 Task: Check the refund policy of Airbnb.
Action: Mouse moved to (995, 193)
Screenshot: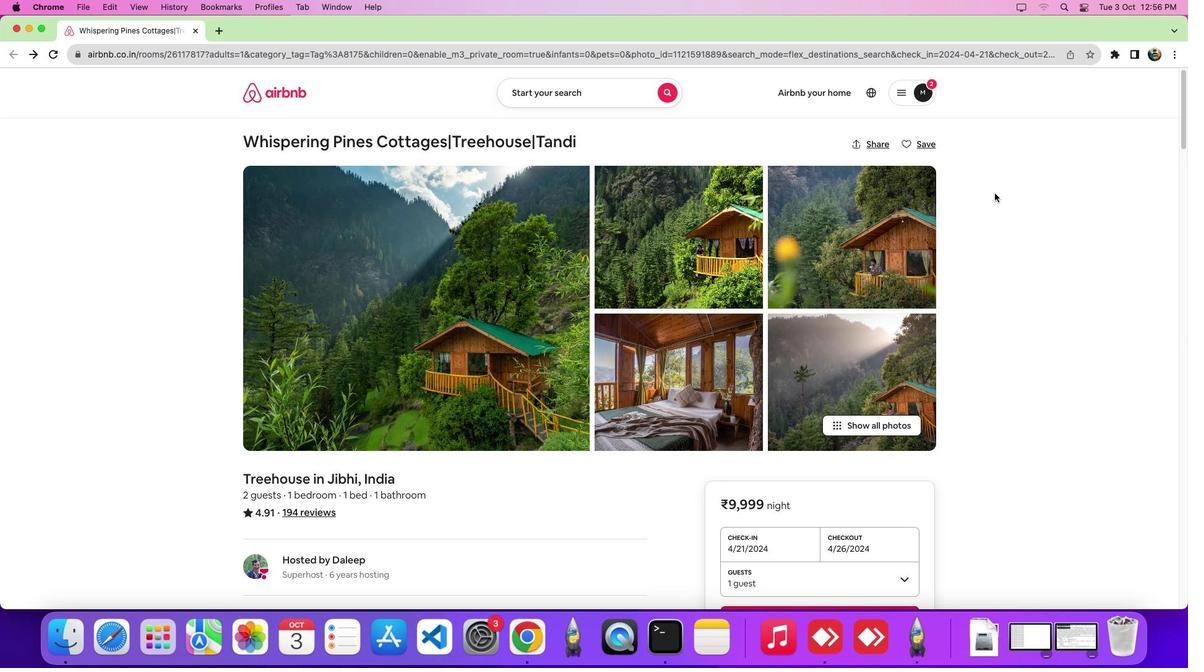 
Action: Mouse scrolled (995, 193) with delta (0, 0)
Screenshot: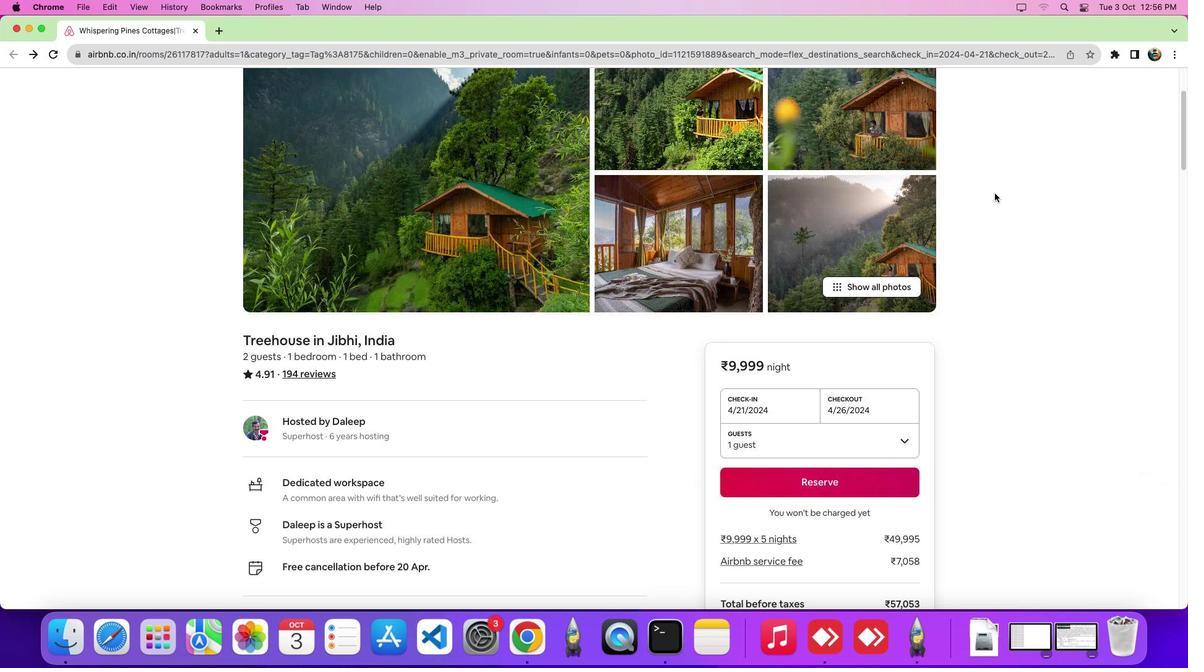 
Action: Mouse scrolled (995, 193) with delta (0, -1)
Screenshot: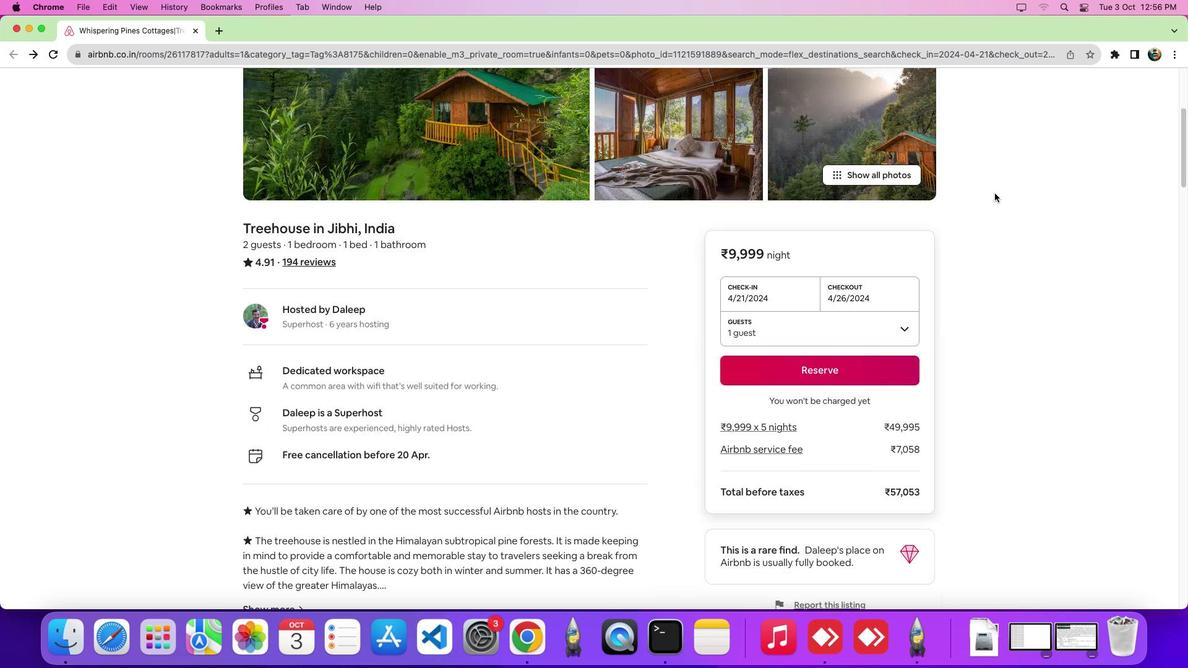 
Action: Mouse scrolled (995, 193) with delta (0, -5)
Screenshot: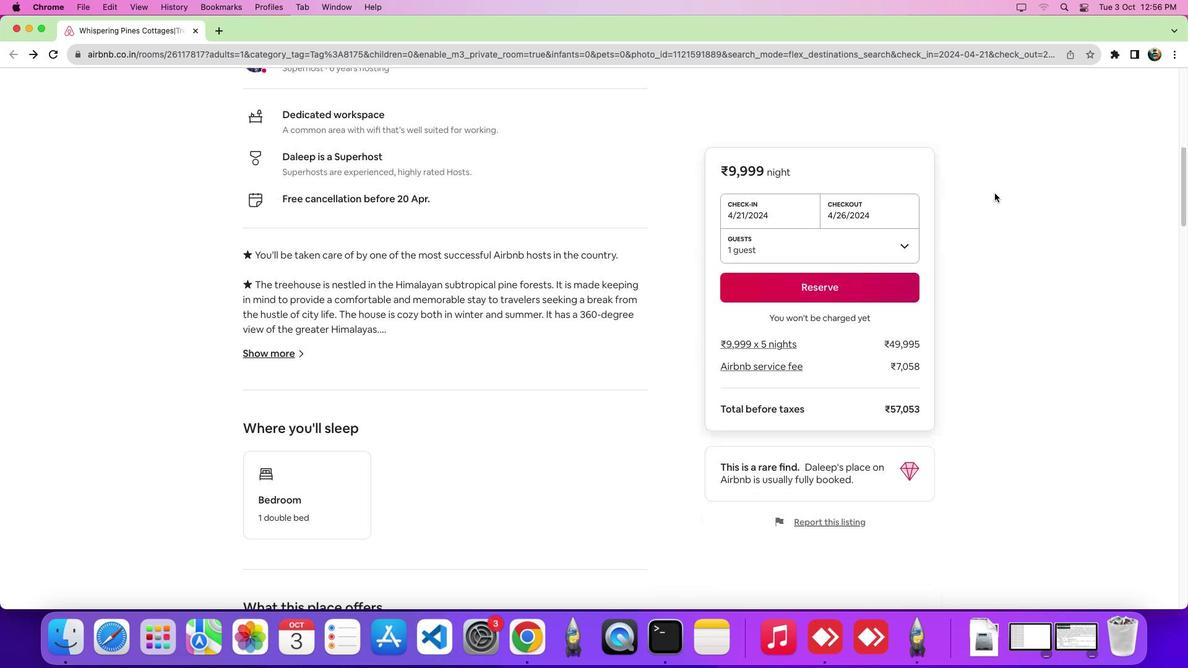 
Action: Mouse scrolled (995, 193) with delta (0, -8)
Screenshot: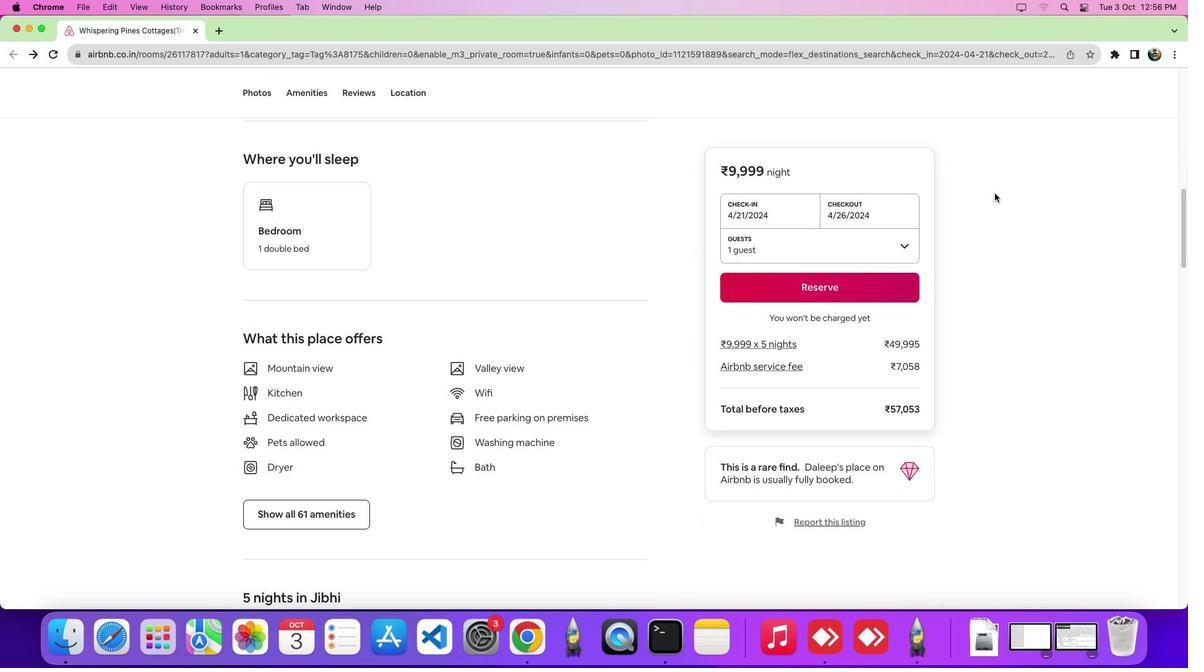
Action: Mouse scrolled (995, 193) with delta (0, -8)
Screenshot: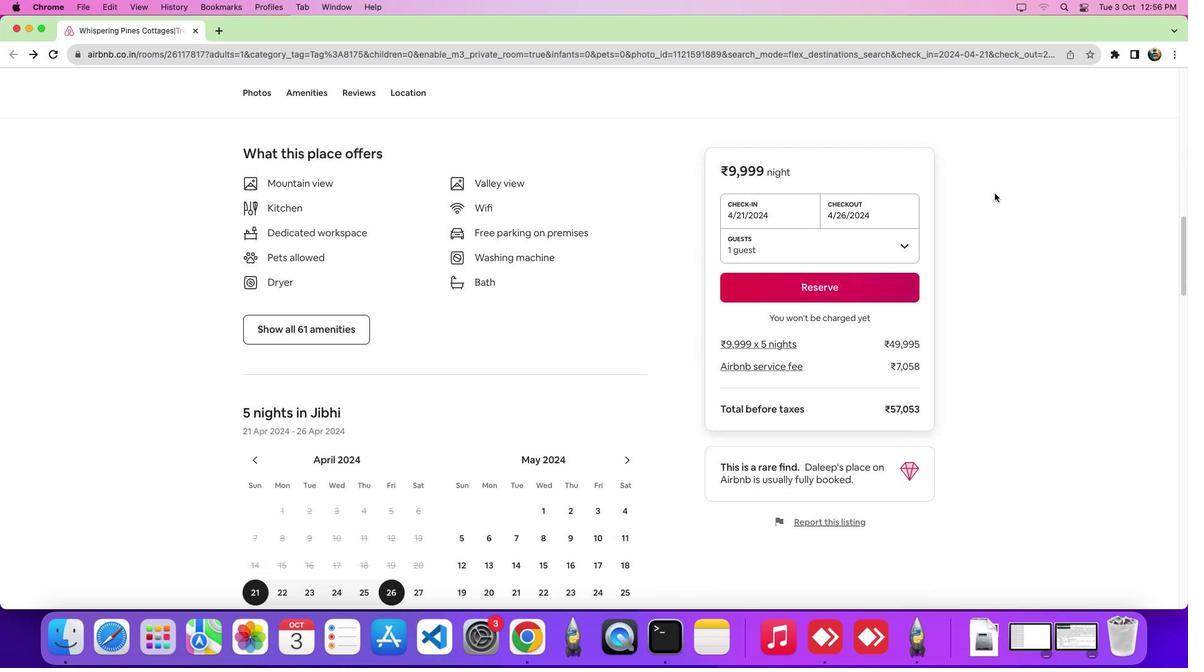 
Action: Mouse moved to (994, 193)
Screenshot: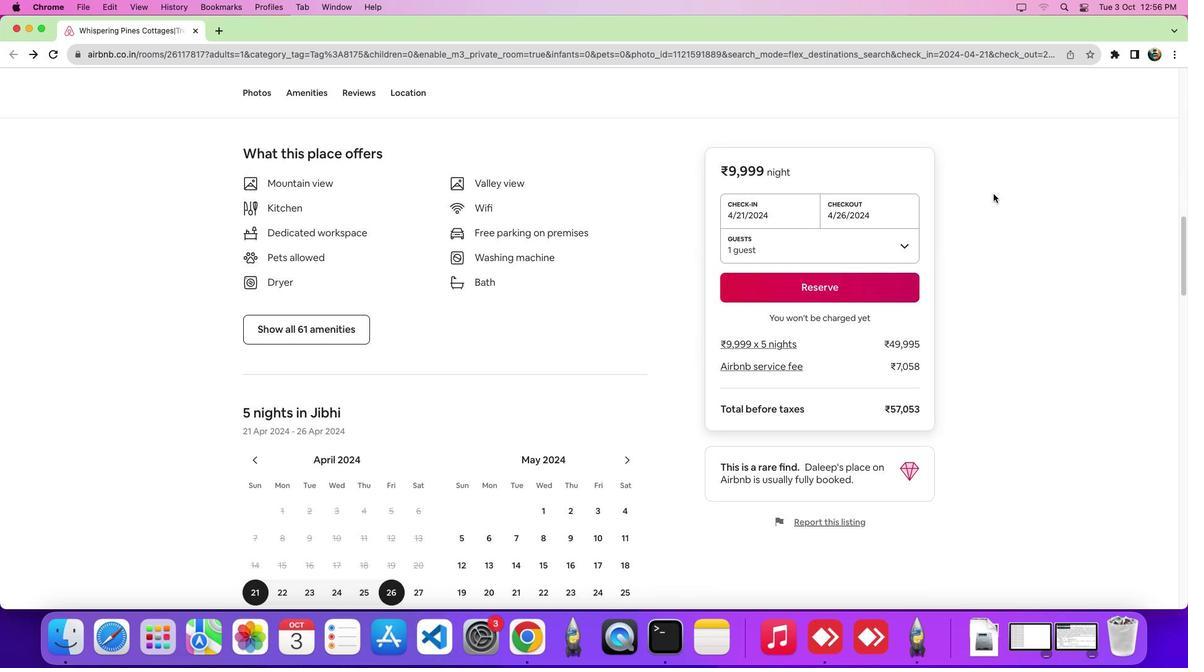 
Action: Mouse scrolled (994, 193) with delta (0, 0)
Screenshot: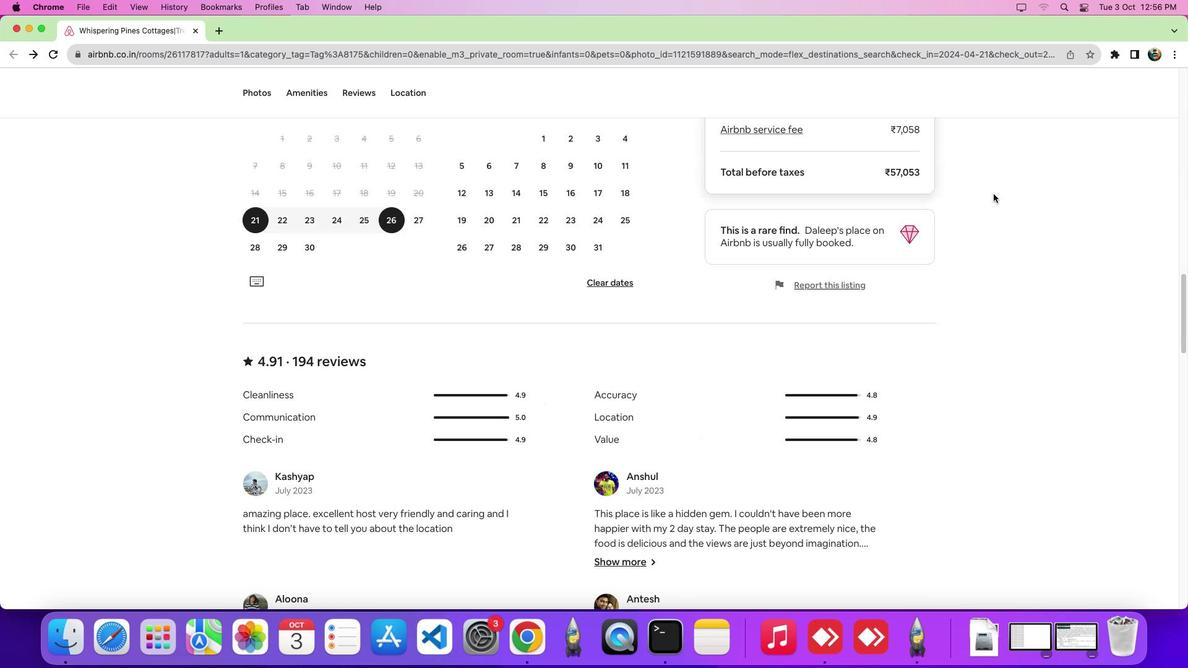 
Action: Mouse scrolled (994, 193) with delta (0, -1)
Screenshot: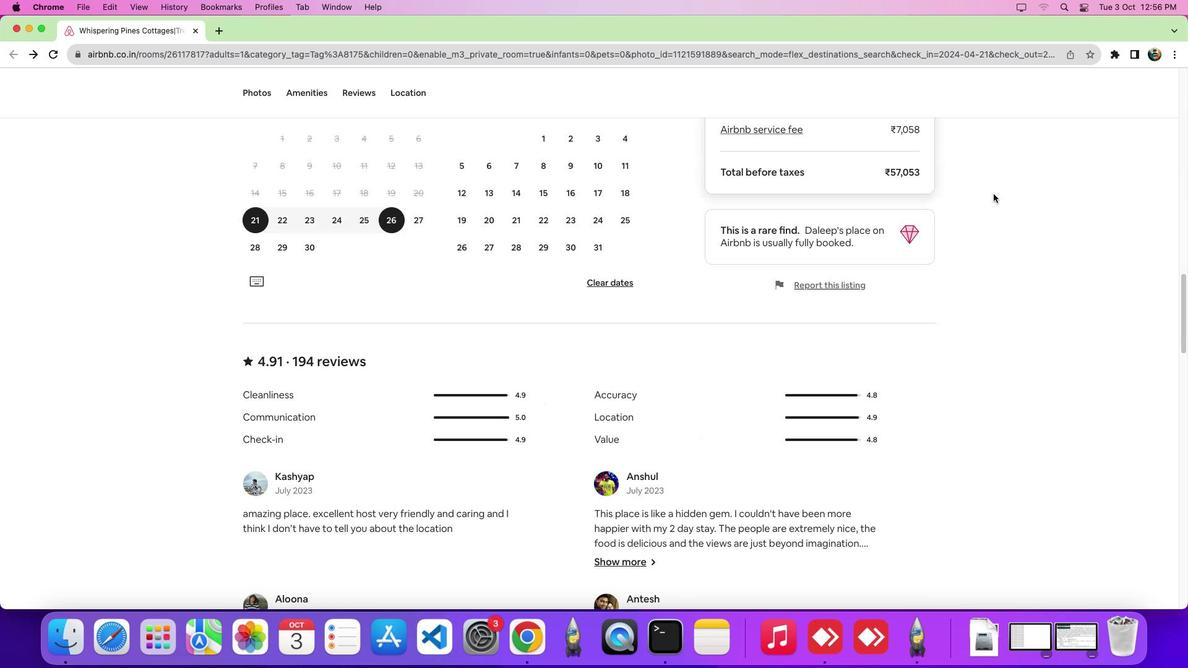 
Action: Mouse scrolled (994, 193) with delta (0, -5)
Screenshot: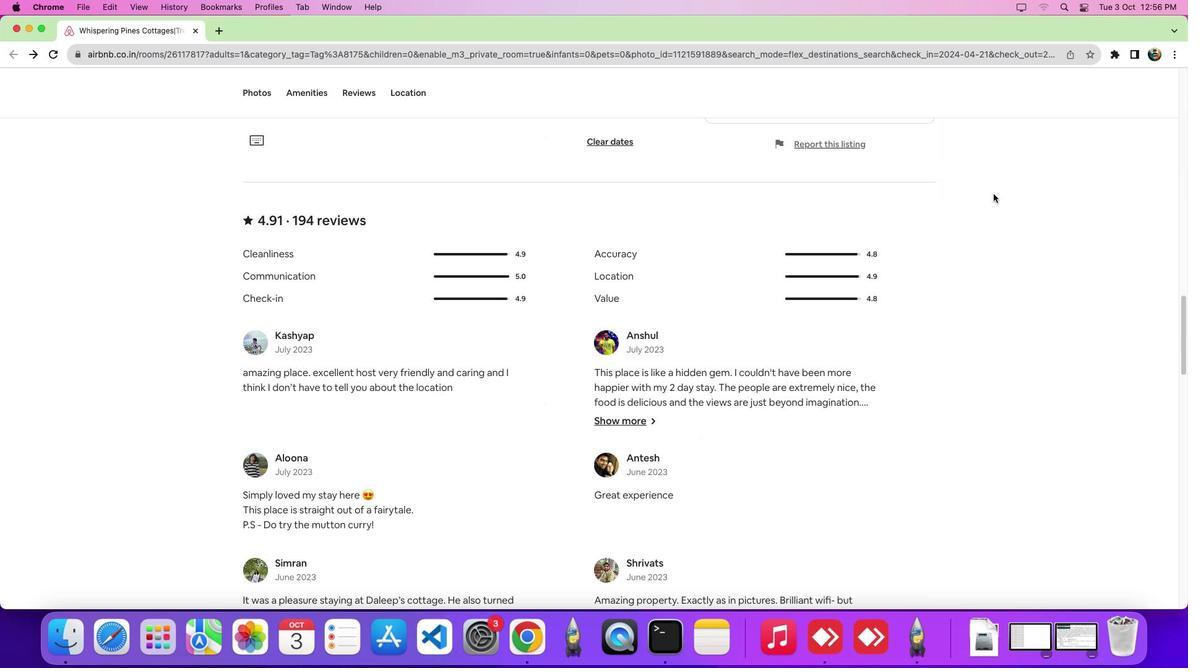 
Action: Mouse scrolled (994, 193) with delta (0, -8)
Screenshot: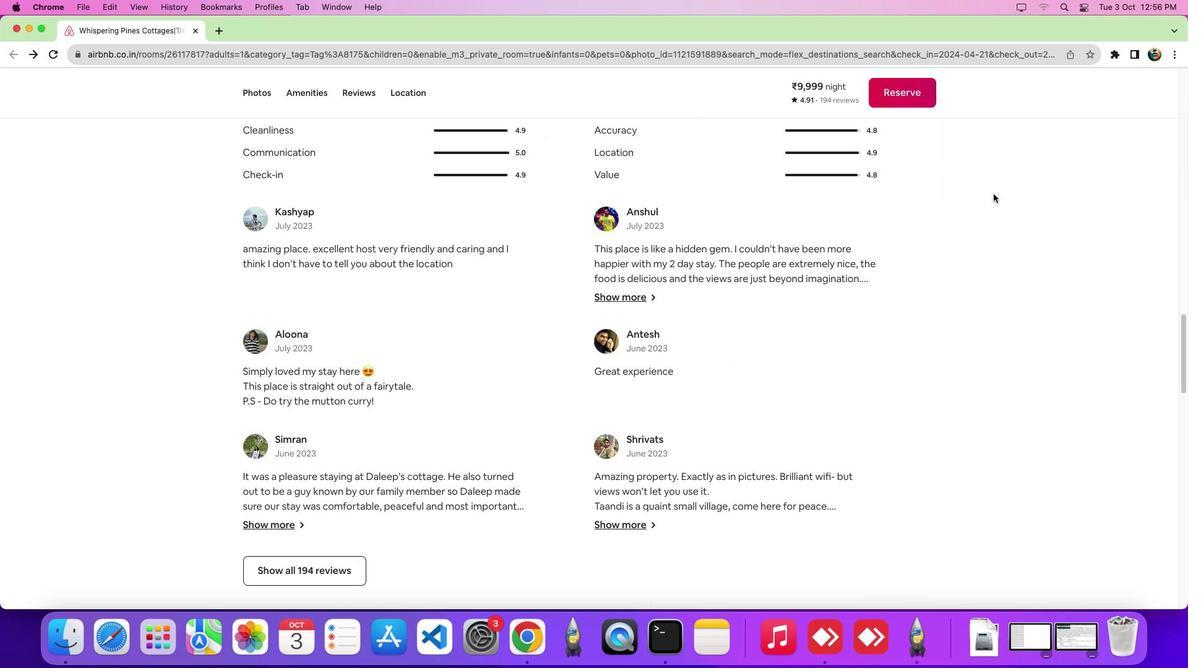 
Action: Mouse scrolled (994, 193) with delta (0, 0)
Screenshot: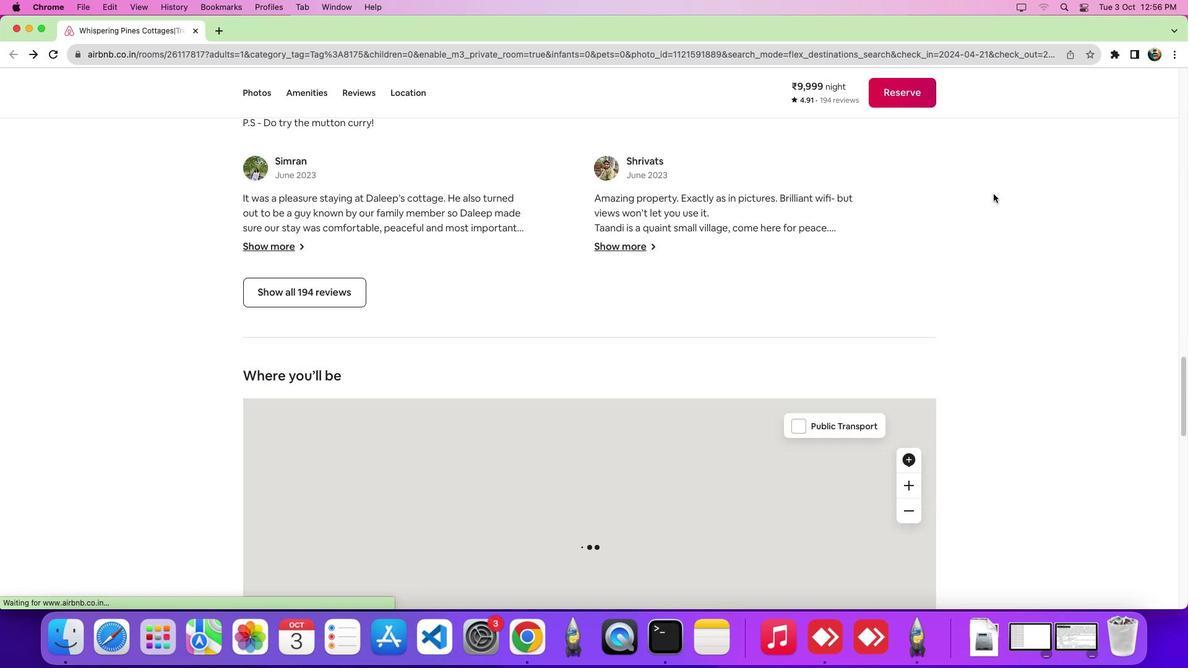 
Action: Mouse scrolled (994, 193) with delta (0, 0)
Screenshot: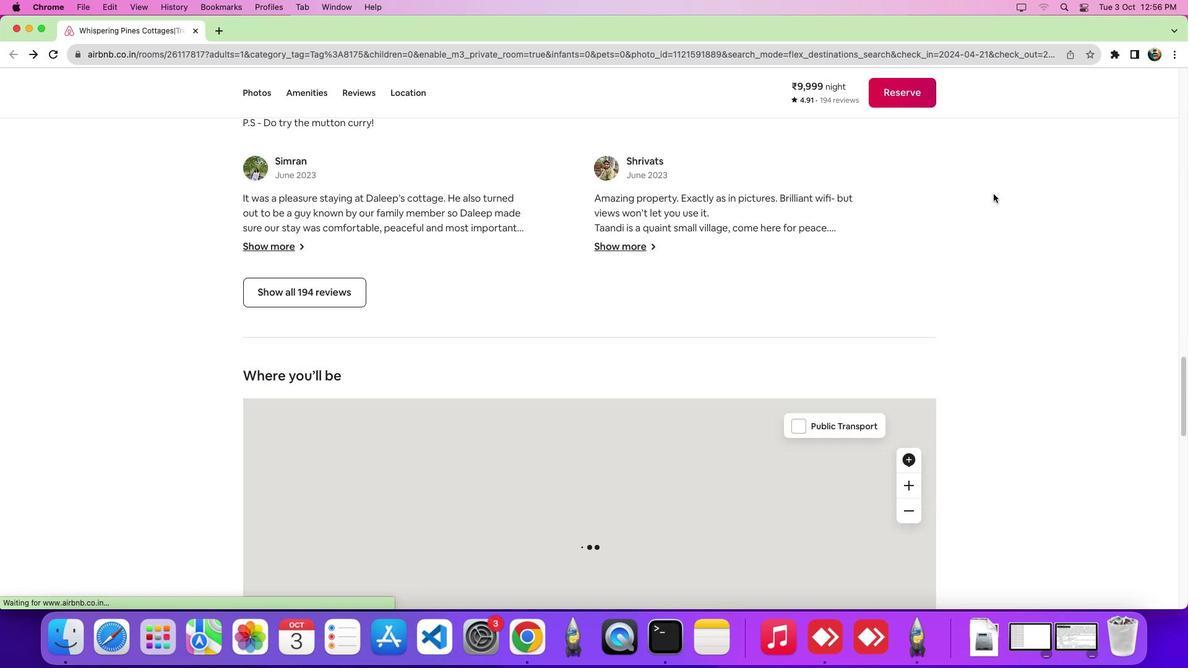 
Action: Mouse scrolled (994, 193) with delta (0, -5)
Screenshot: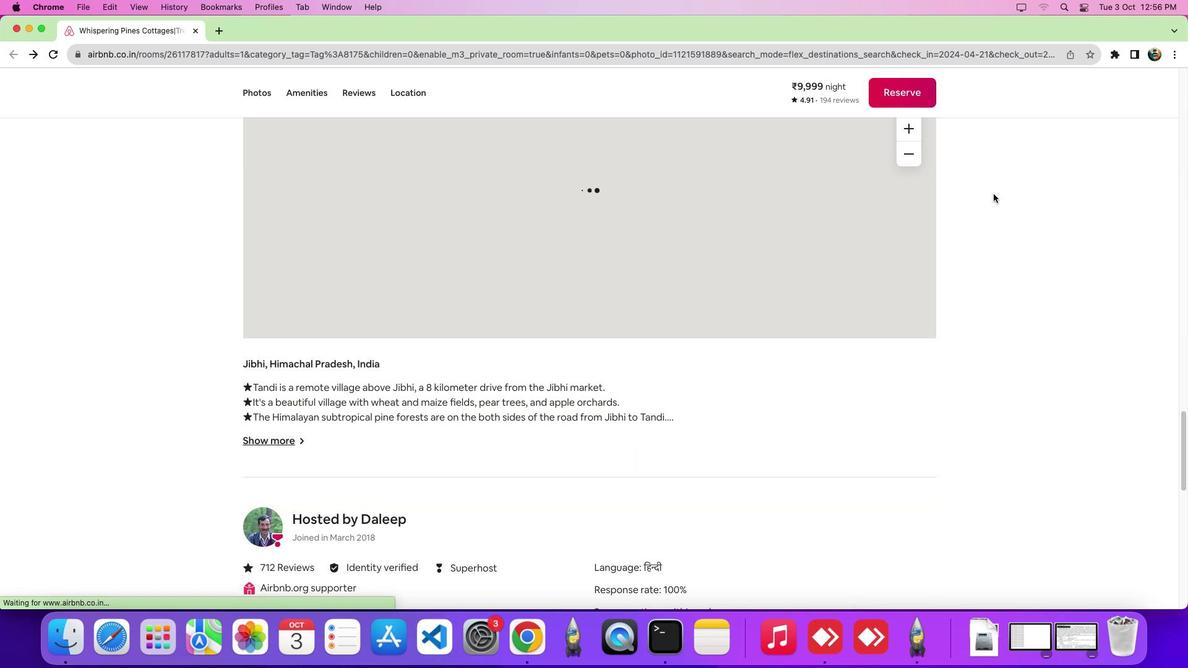 
Action: Mouse scrolled (994, 193) with delta (0, -8)
Screenshot: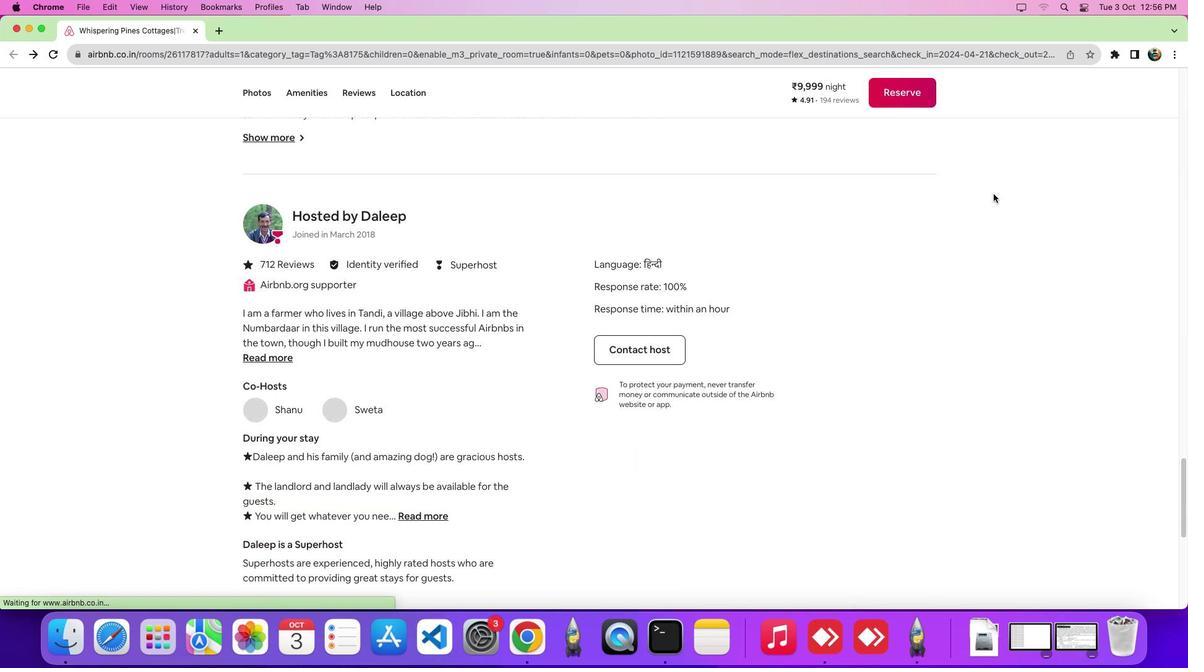 
Action: Mouse scrolled (994, 193) with delta (0, -9)
Screenshot: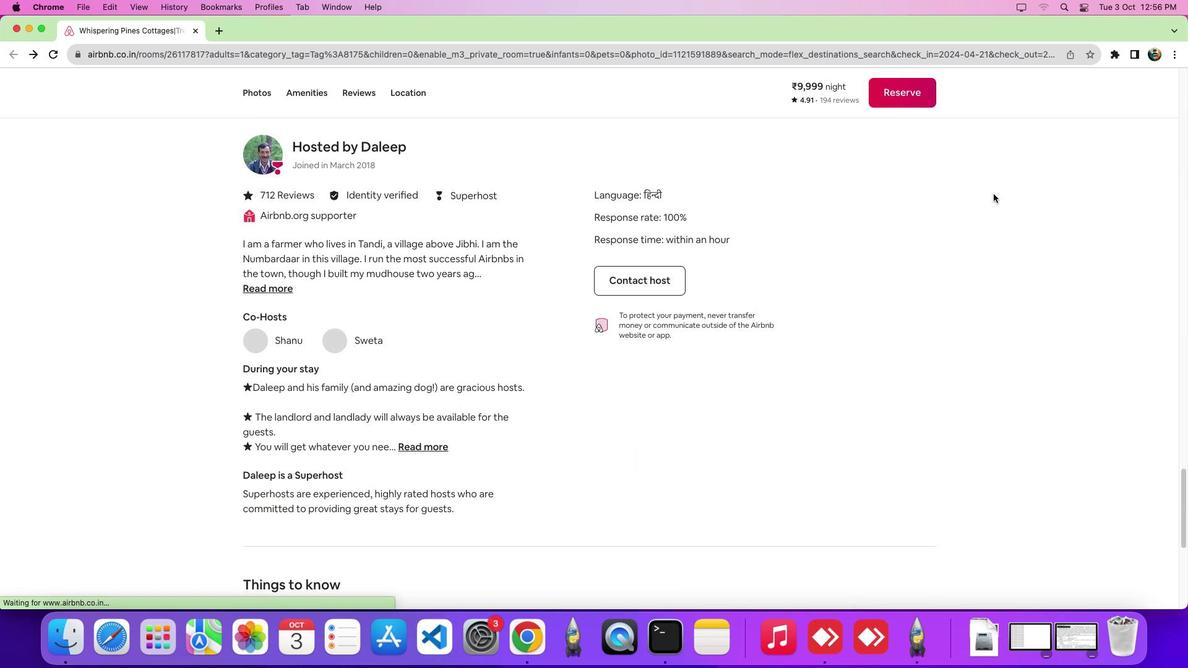 
Action: Mouse moved to (993, 193)
Screenshot: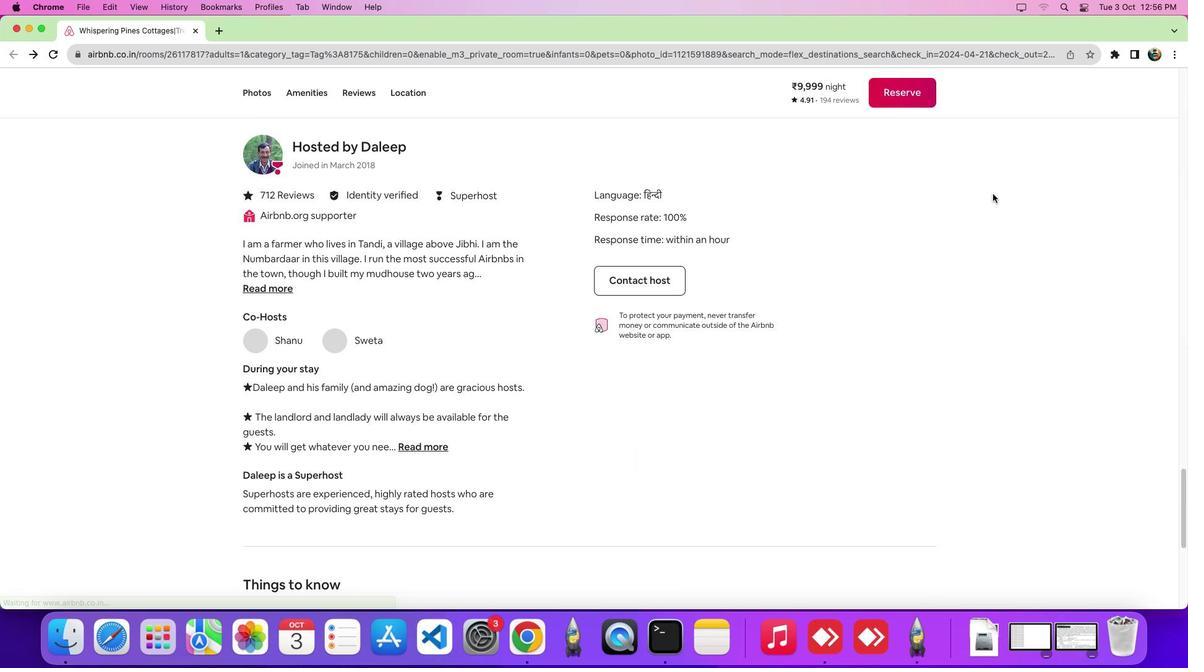 
Action: Mouse scrolled (993, 193) with delta (0, 0)
Screenshot: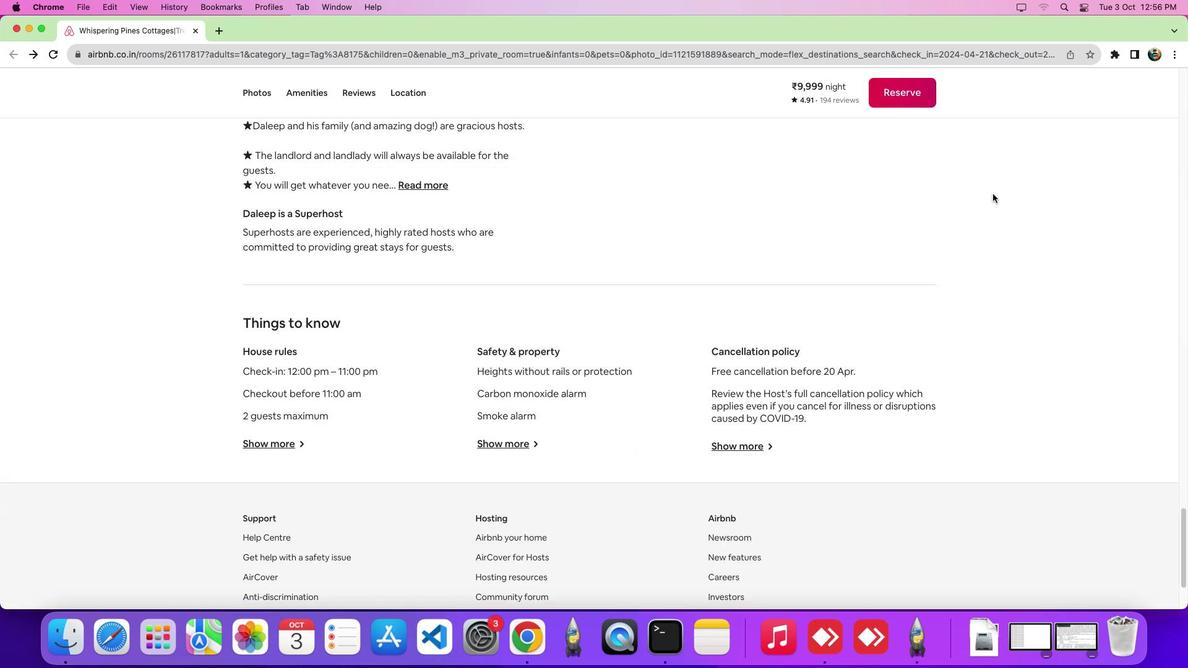 
Action: Mouse scrolled (993, 193) with delta (0, -1)
Screenshot: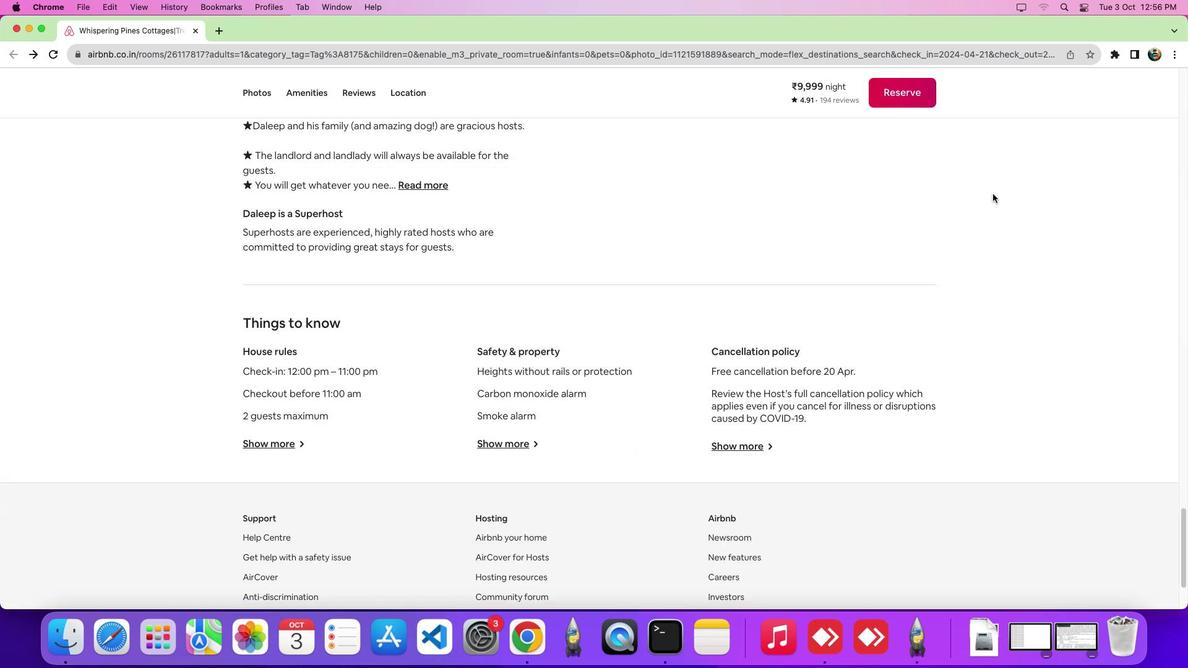 
Action: Mouse scrolled (993, 193) with delta (0, -6)
Screenshot: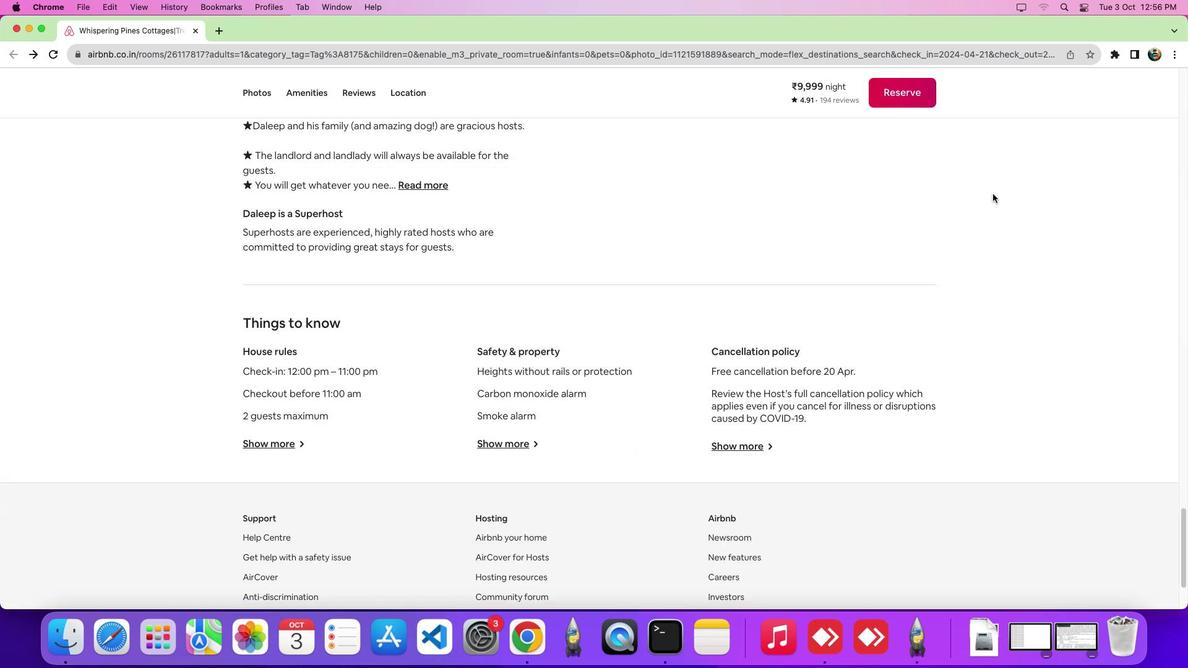 
Action: Mouse scrolled (993, 193) with delta (0, -8)
Screenshot: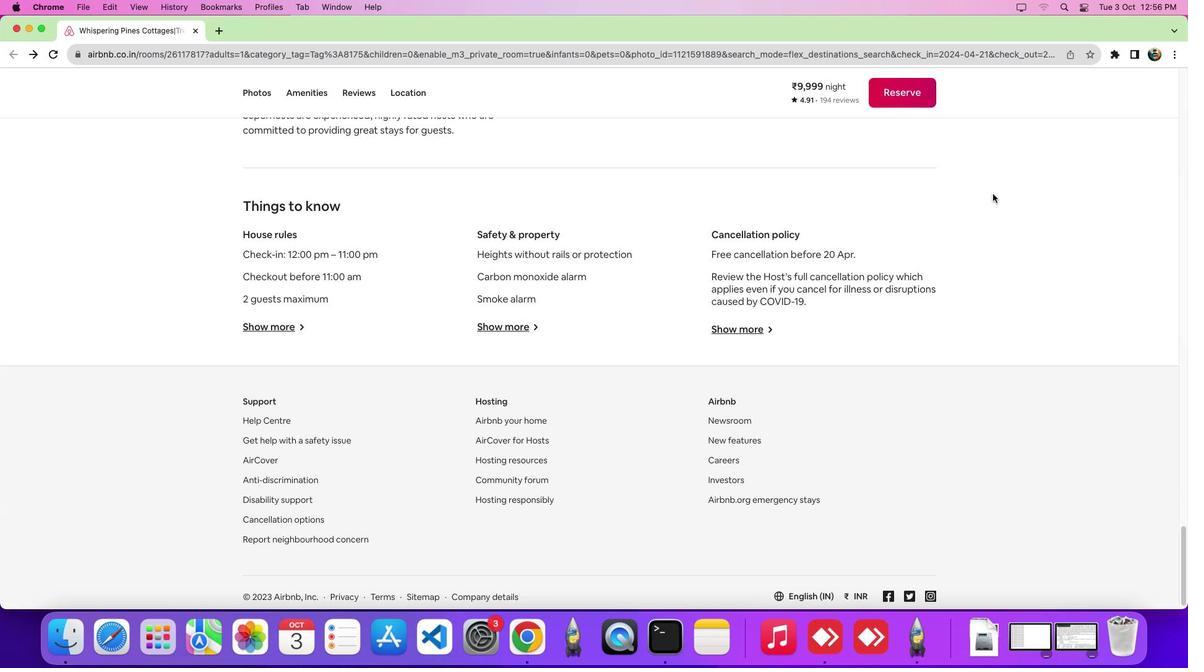 
Action: Mouse scrolled (993, 193) with delta (0, -9)
Screenshot: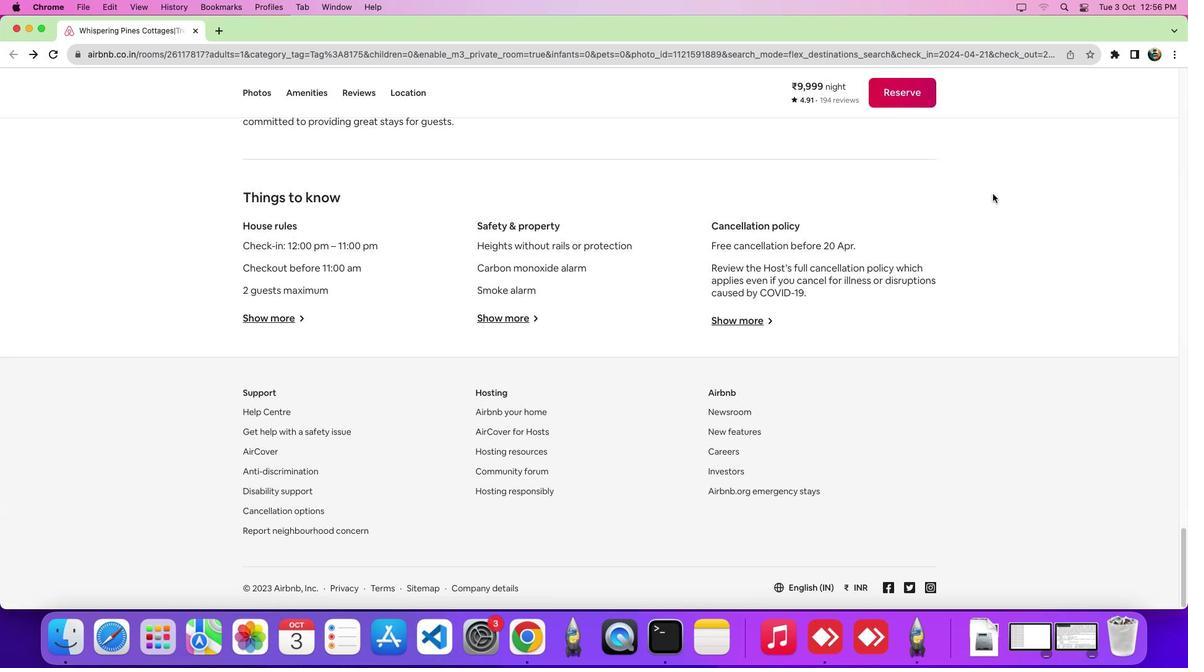 
Action: Mouse moved to (995, 193)
Screenshot: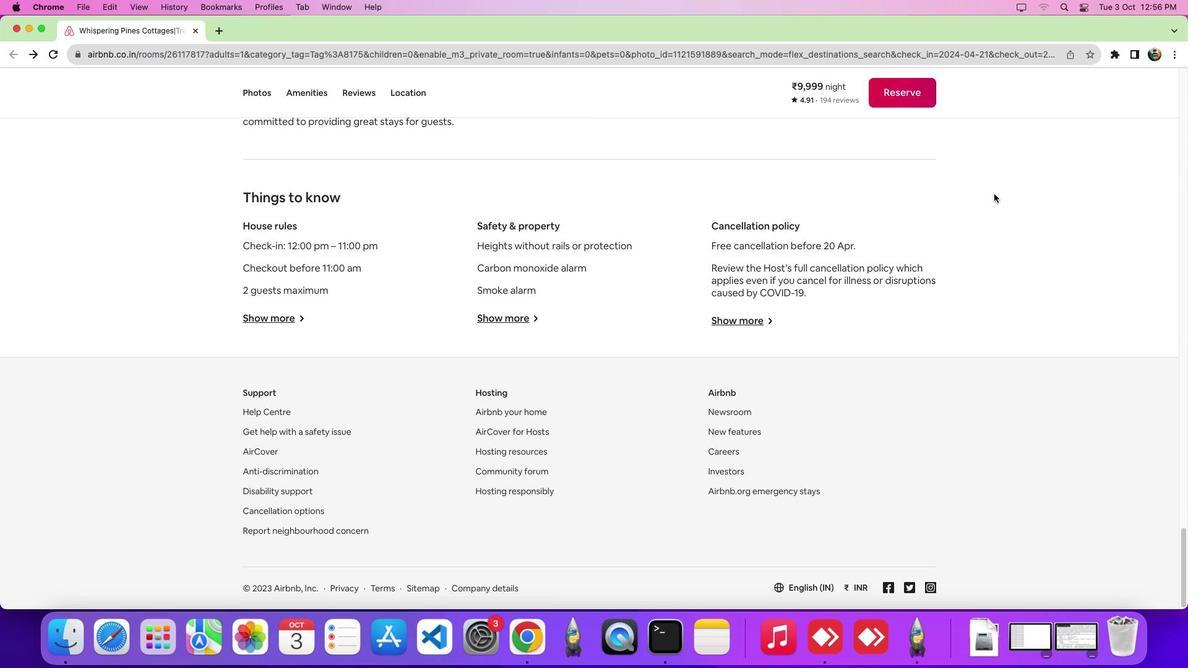 
Action: Mouse scrolled (995, 193) with delta (0, 0)
Screenshot: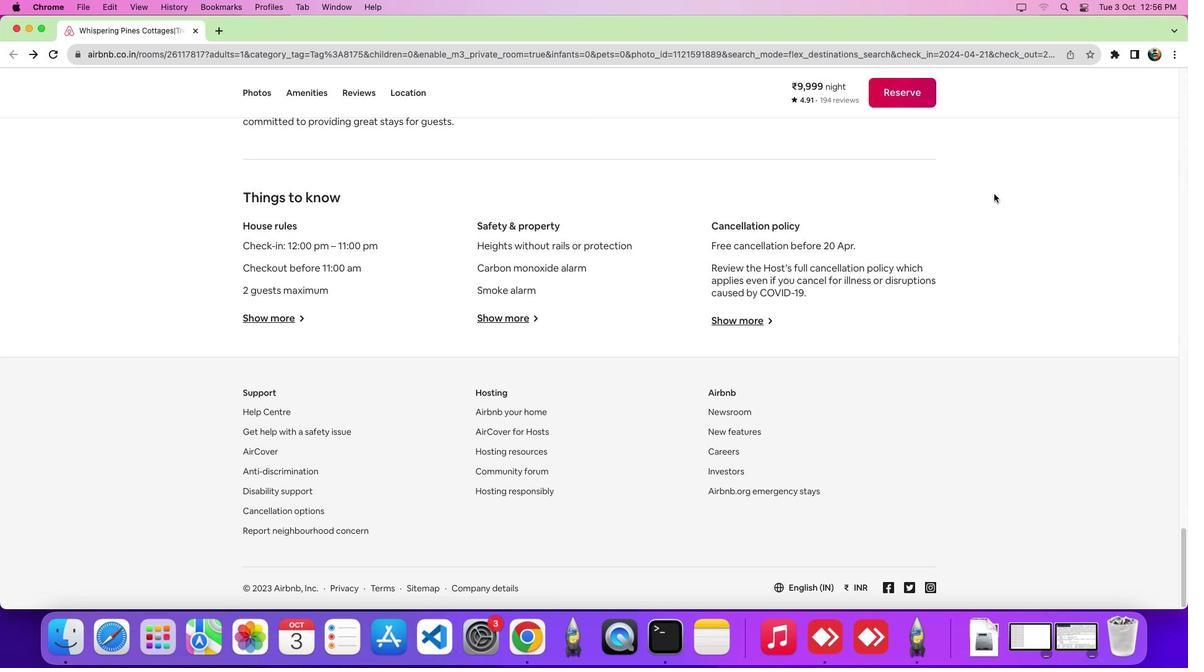 
Action: Mouse scrolled (995, 193) with delta (0, -1)
Screenshot: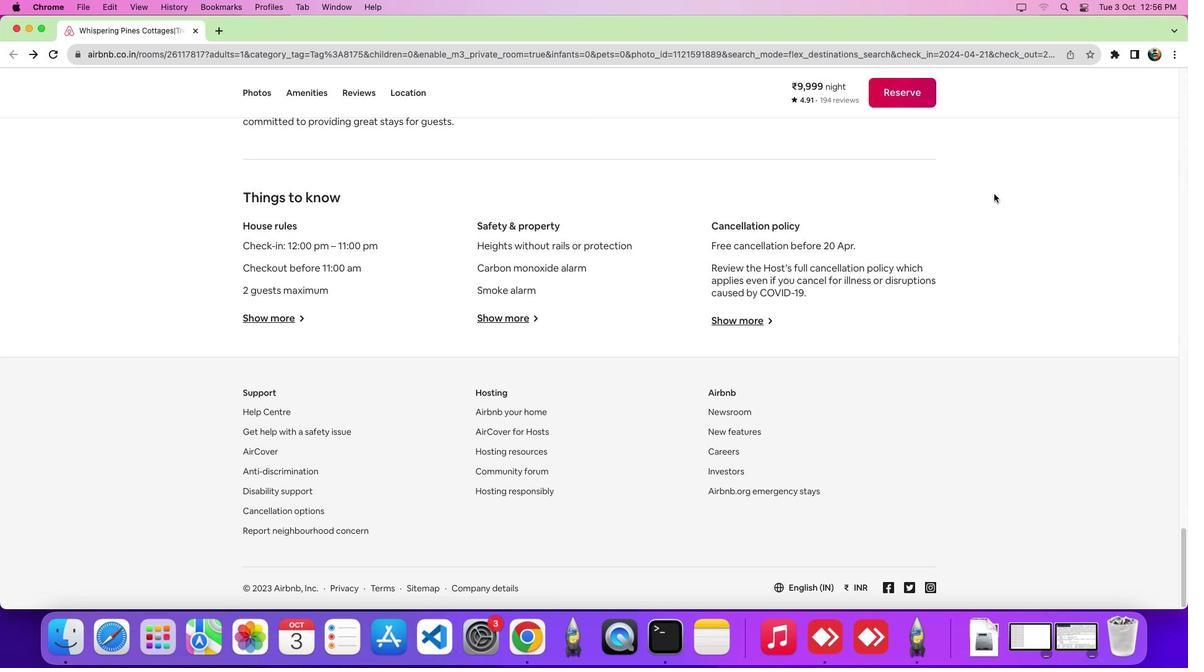
Action: Mouse scrolled (995, 193) with delta (0, -5)
Screenshot: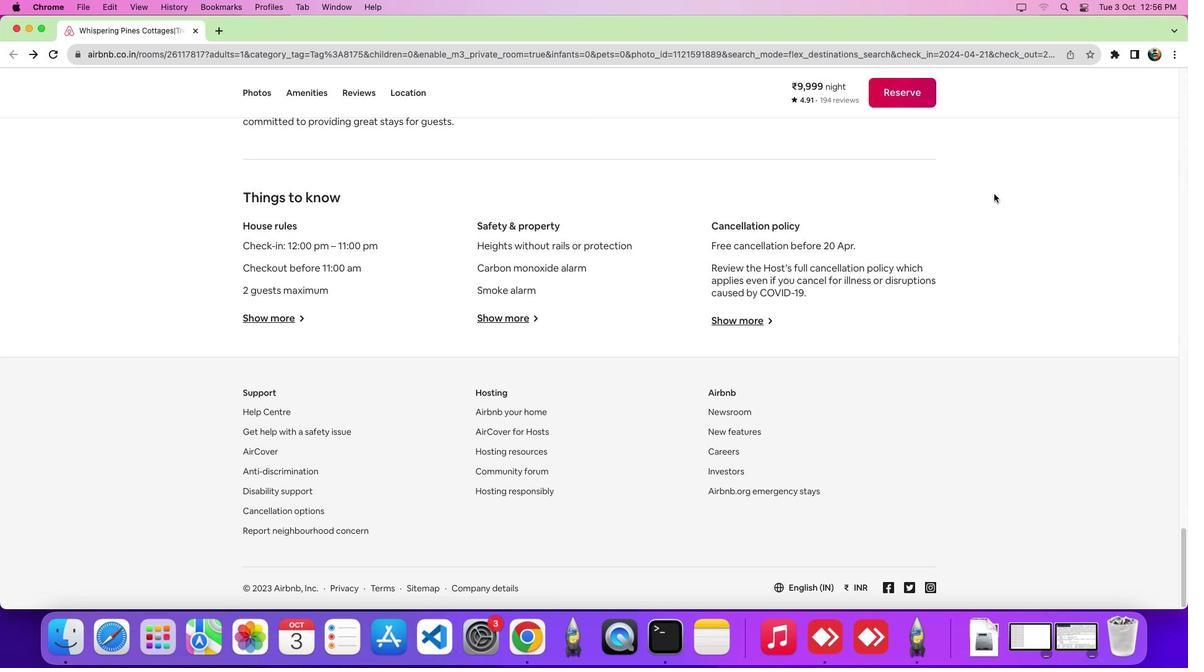 
Action: Mouse scrolled (995, 193) with delta (0, -8)
Screenshot: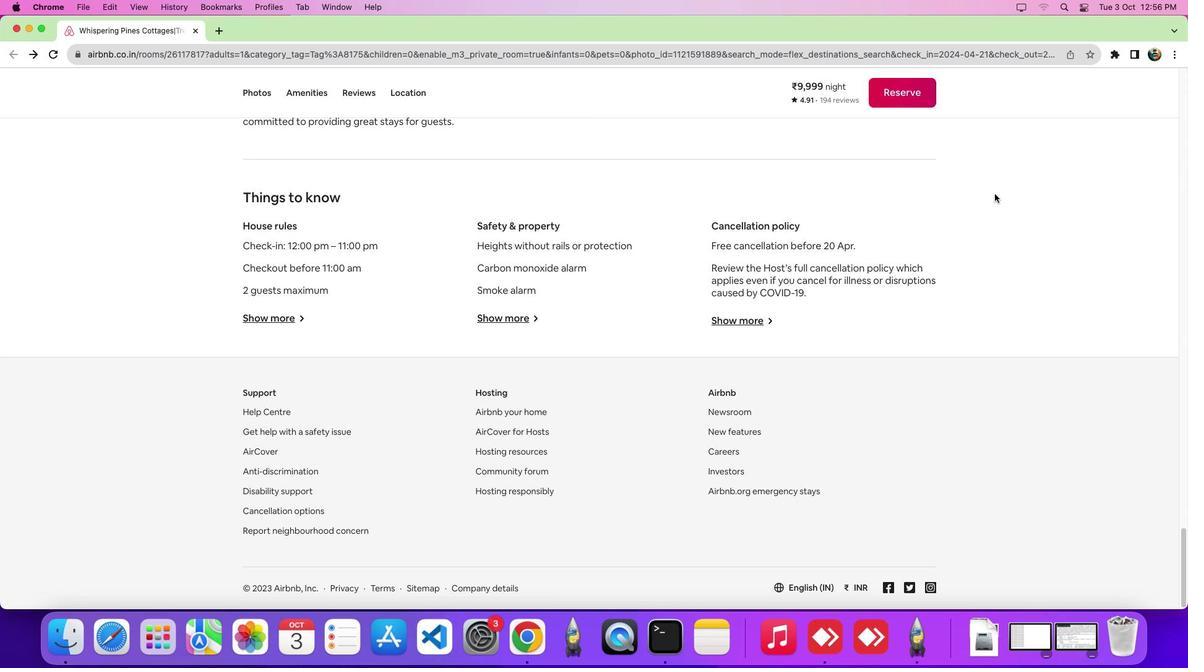 
Action: Mouse scrolled (995, 193) with delta (0, -9)
Screenshot: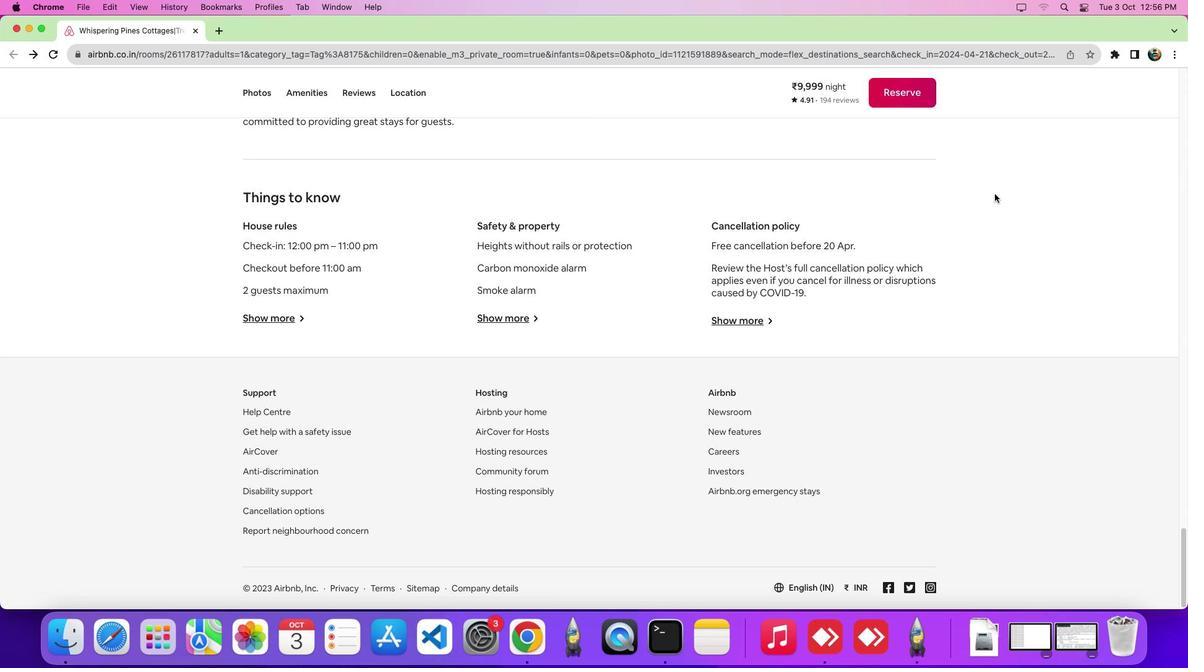 
Action: Mouse moved to (253, 450)
Screenshot: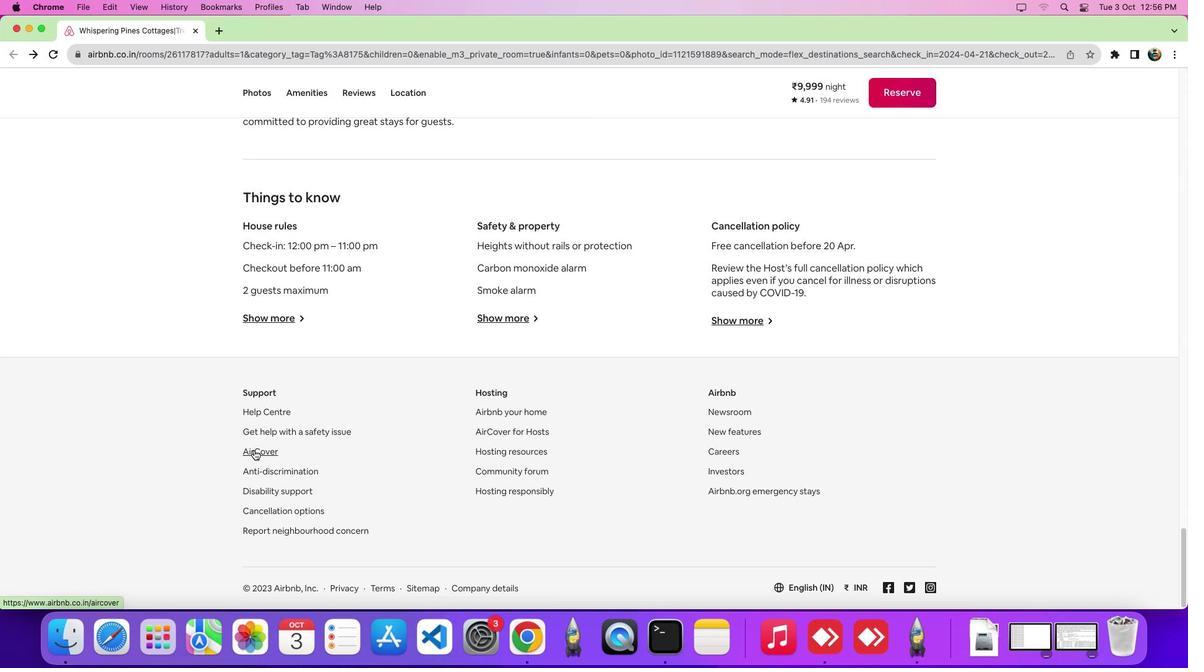 
Action: Mouse pressed left at (253, 450)
Screenshot: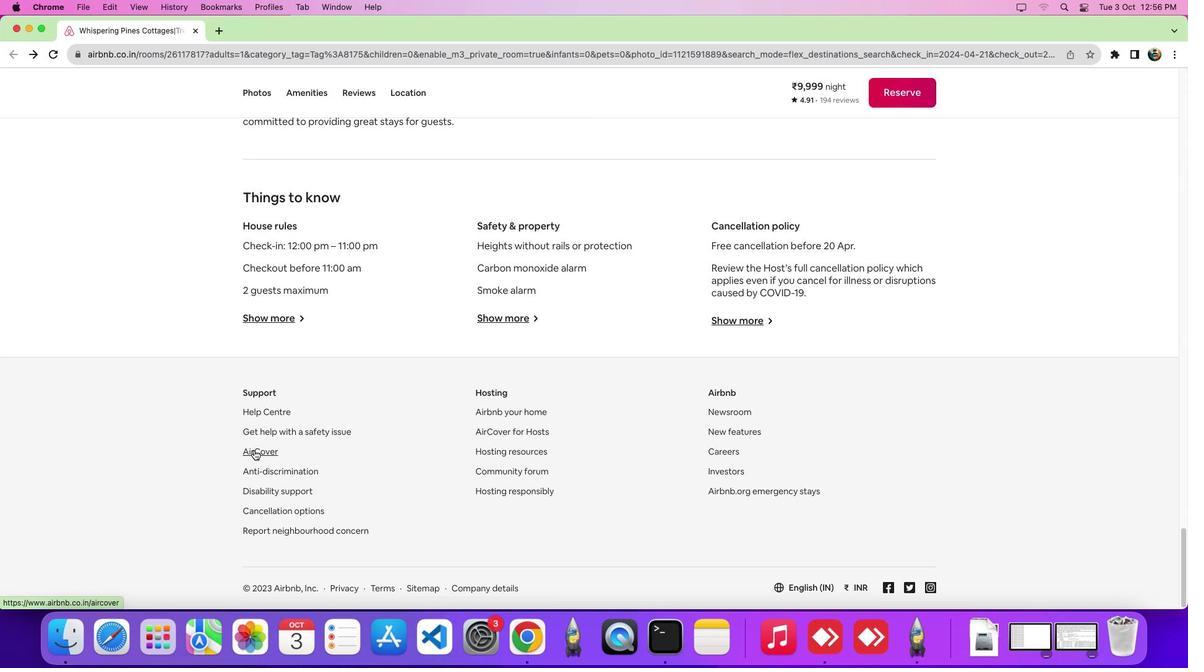
Action: Mouse moved to (313, 142)
Screenshot: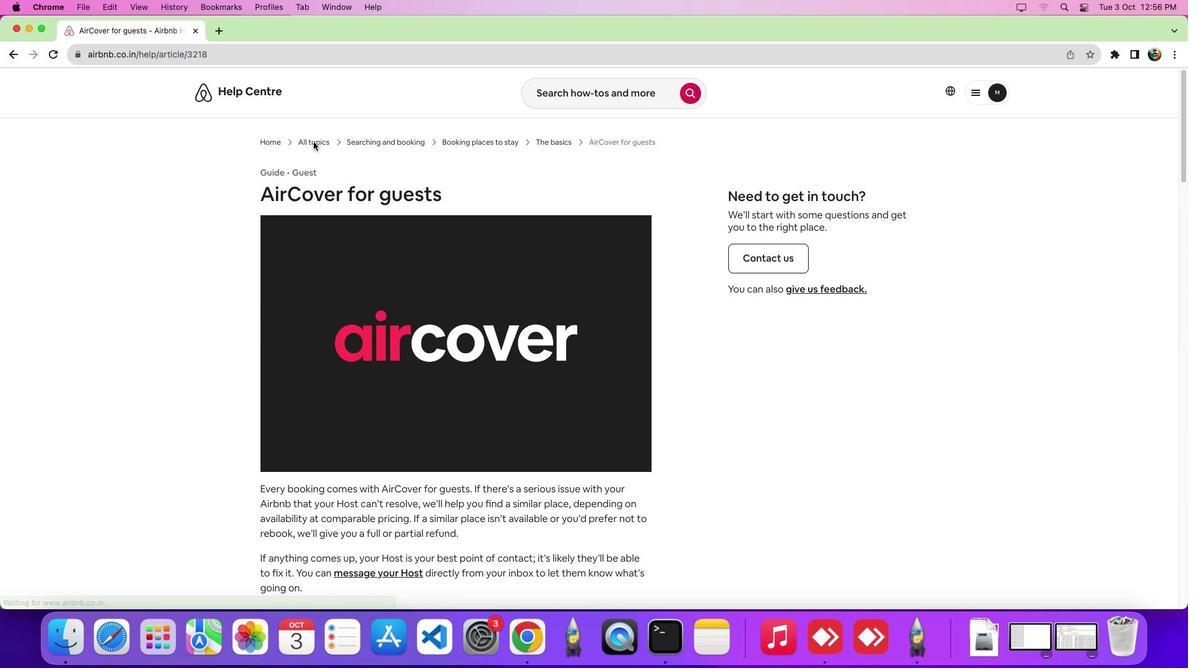 
Action: Mouse pressed left at (313, 142)
Screenshot: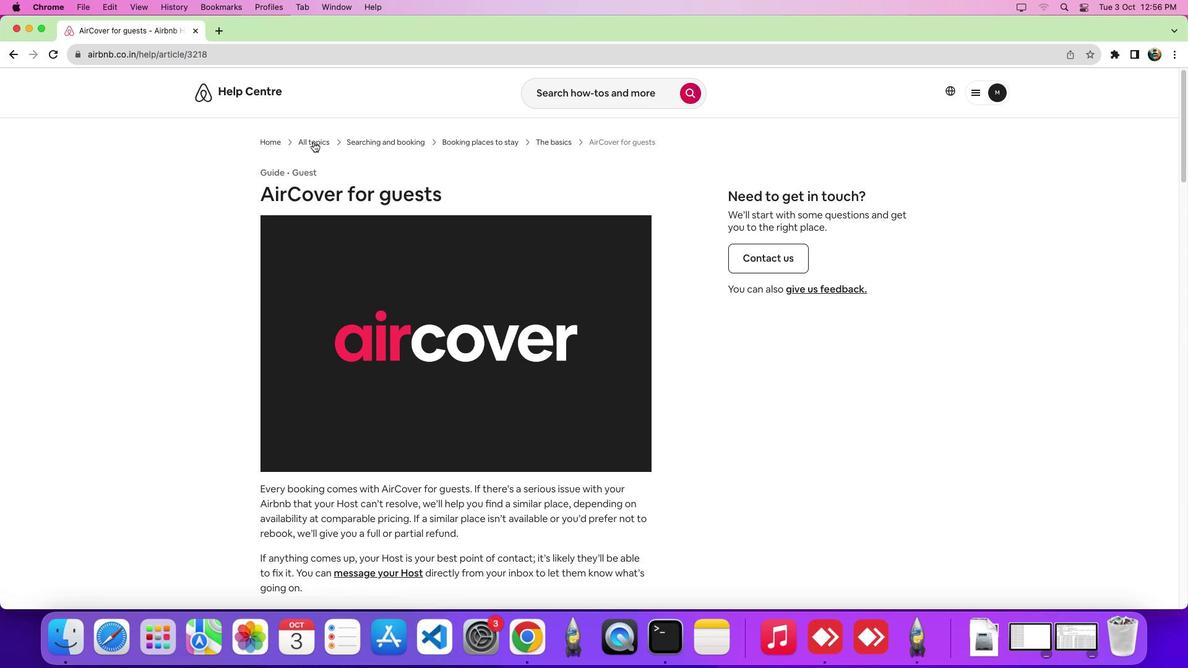 
Action: Mouse moved to (267, 246)
Screenshot: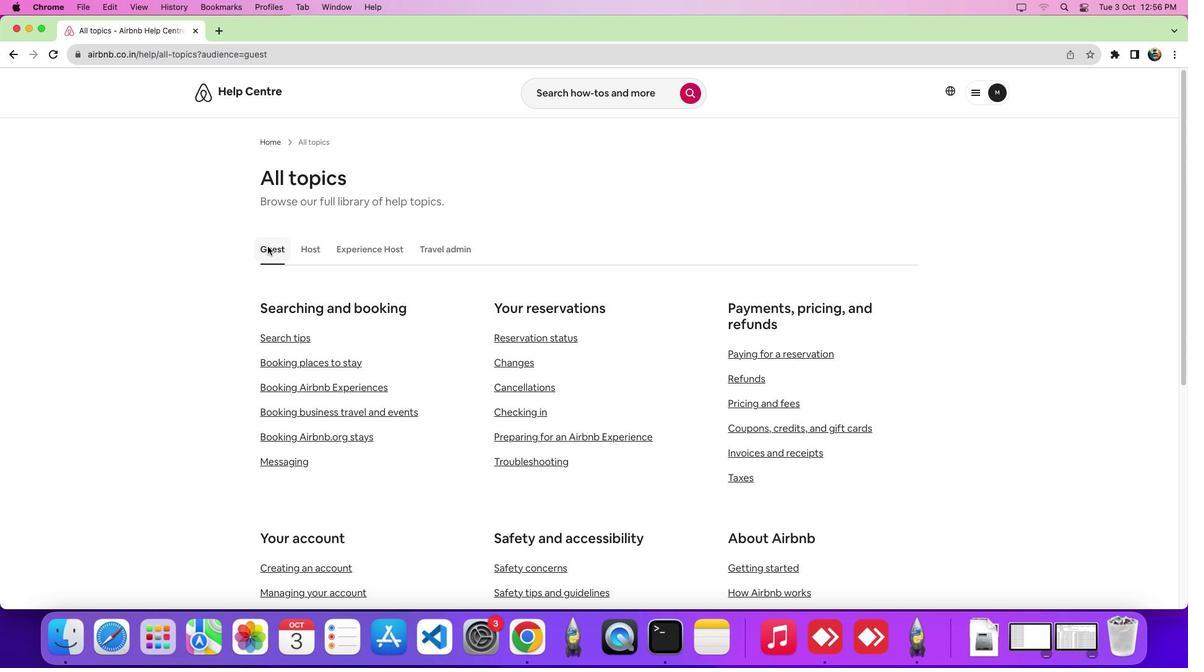 
Action: Mouse pressed left at (267, 246)
Screenshot: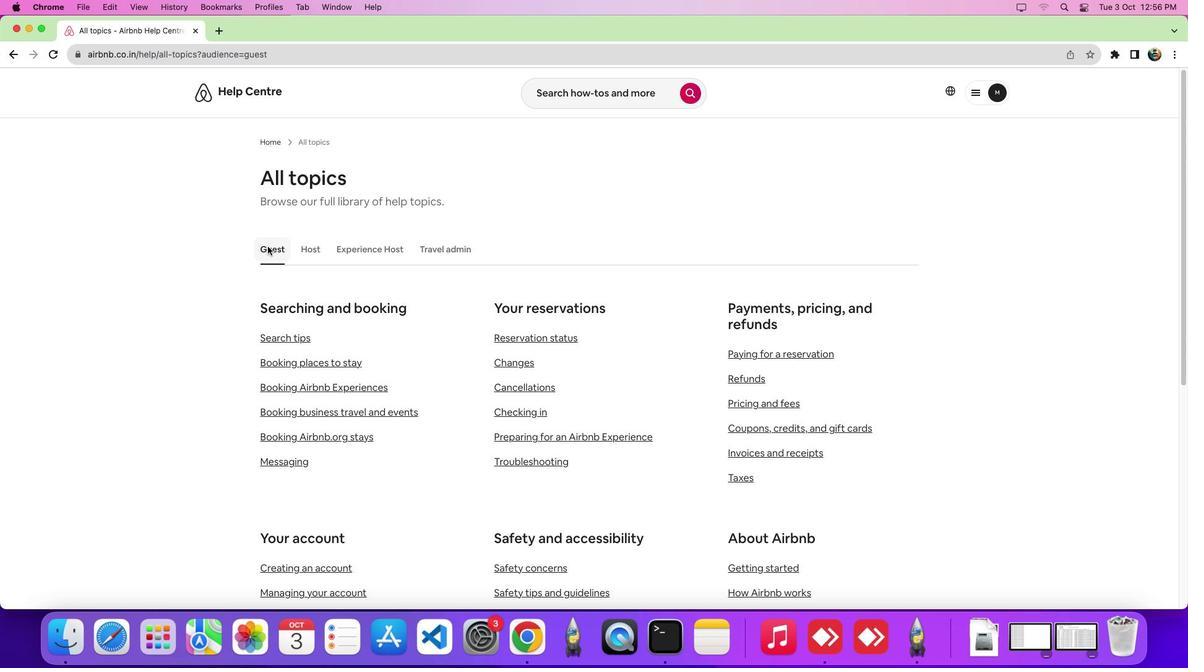 
Action: Mouse moved to (741, 375)
Screenshot: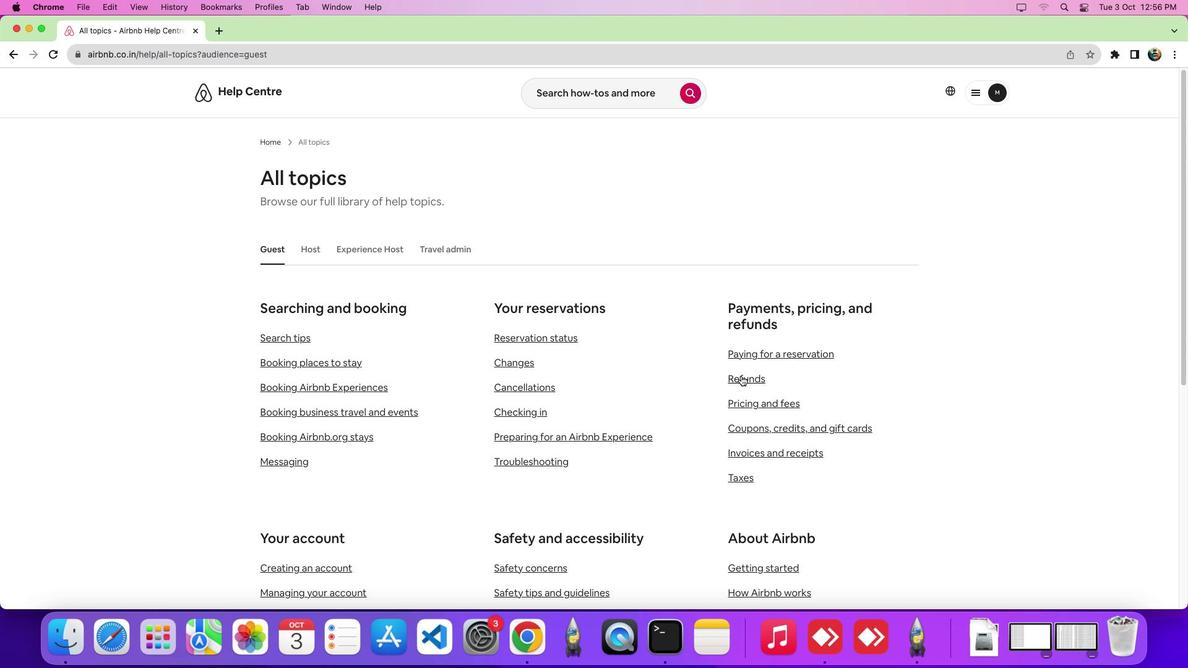 
Action: Mouse pressed left at (741, 375)
Screenshot: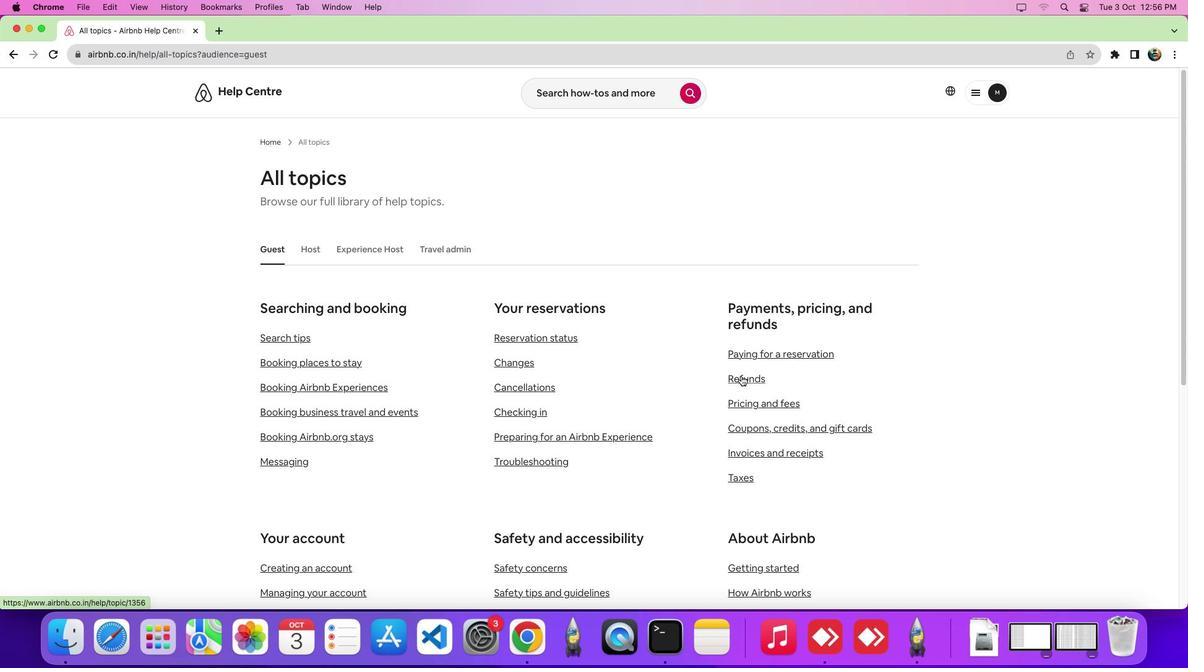 
Action: Mouse moved to (539, 419)
Screenshot: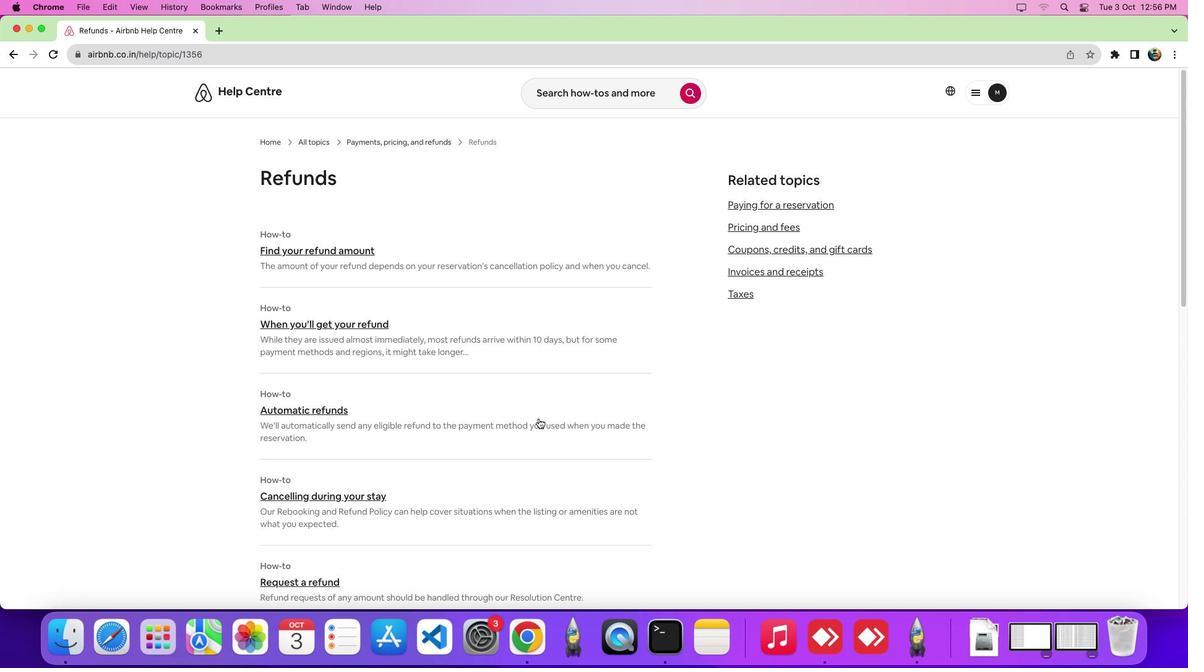 
Action: Mouse scrolled (539, 419) with delta (0, 0)
Screenshot: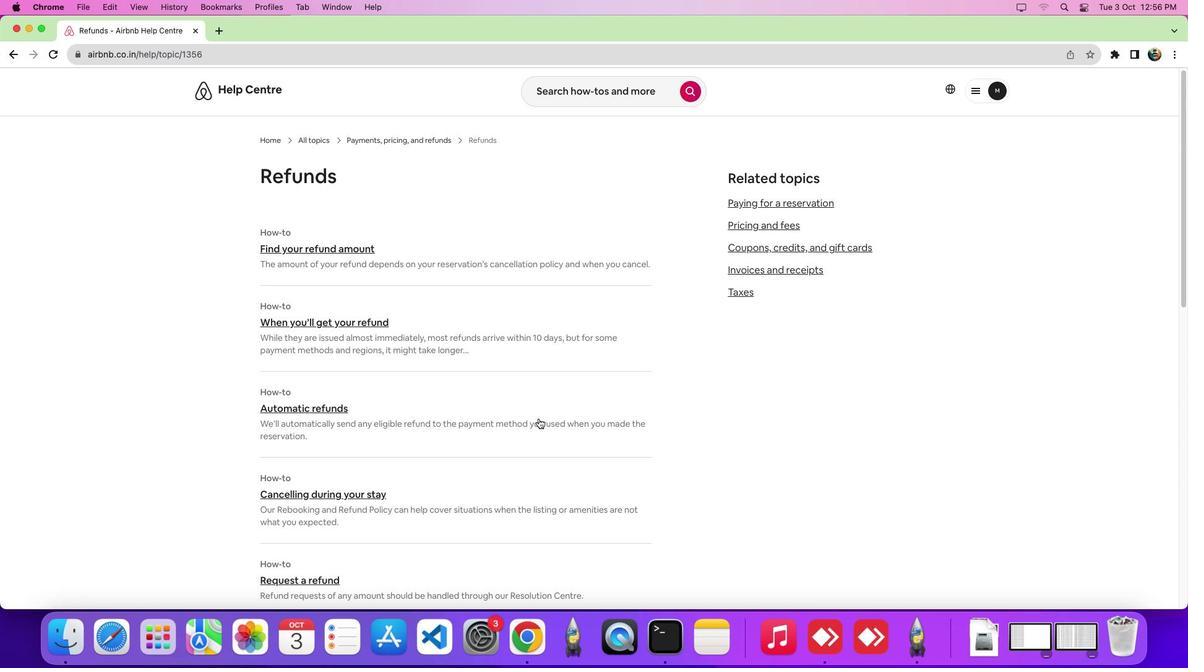 
Action: Mouse scrolled (539, 419) with delta (0, 0)
Screenshot: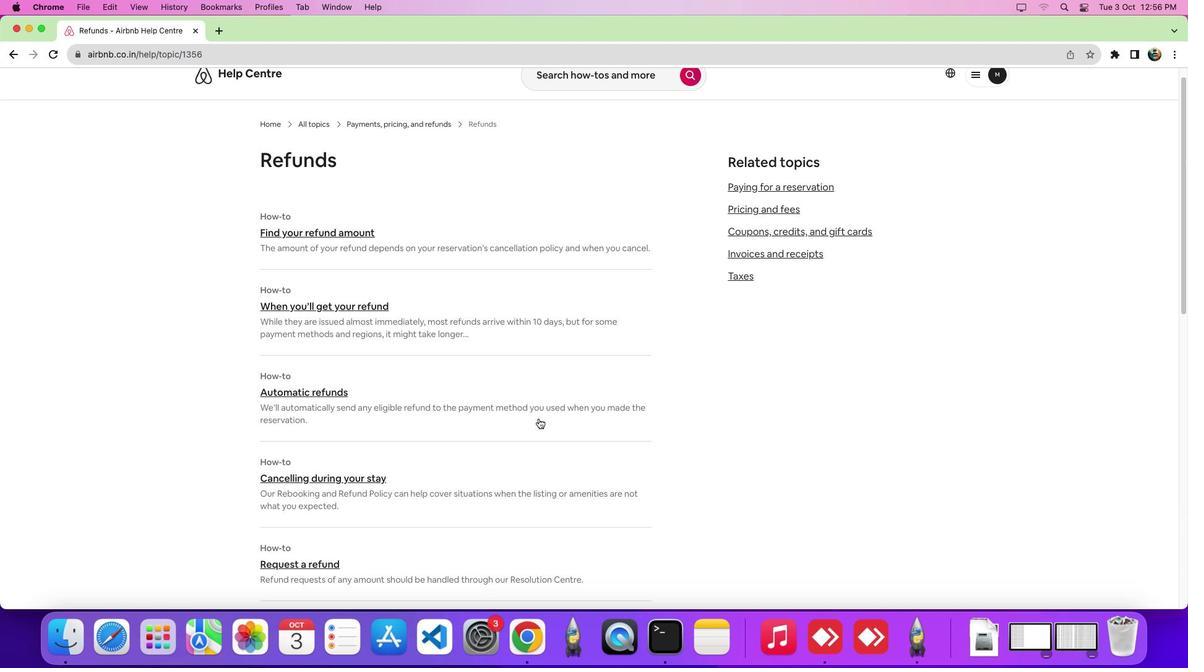
Action: Mouse scrolled (539, 419) with delta (0, 0)
Screenshot: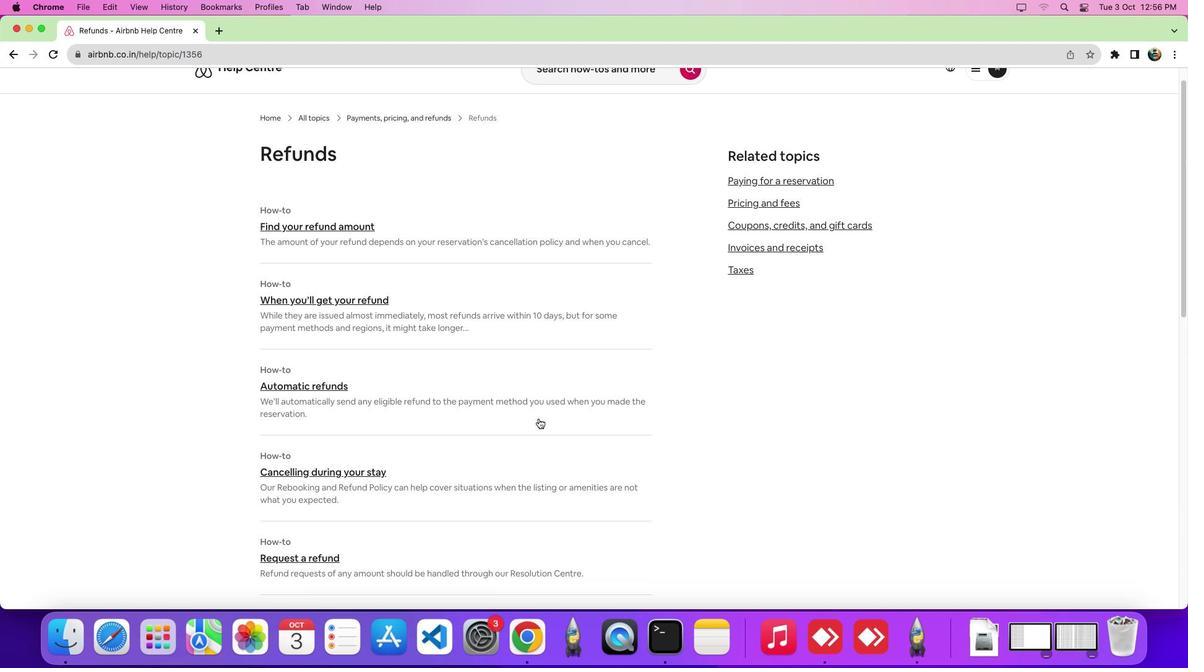 
Action: Mouse scrolled (539, 419) with delta (0, 0)
Screenshot: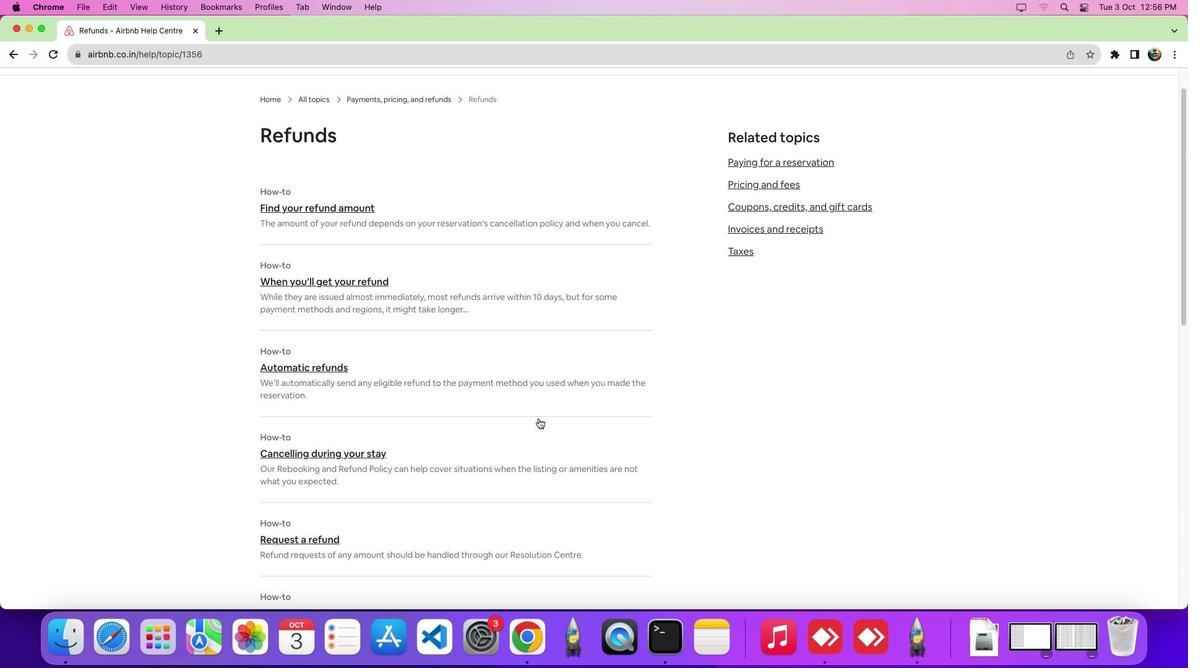 
Action: Mouse scrolled (539, 419) with delta (0, 0)
Screenshot: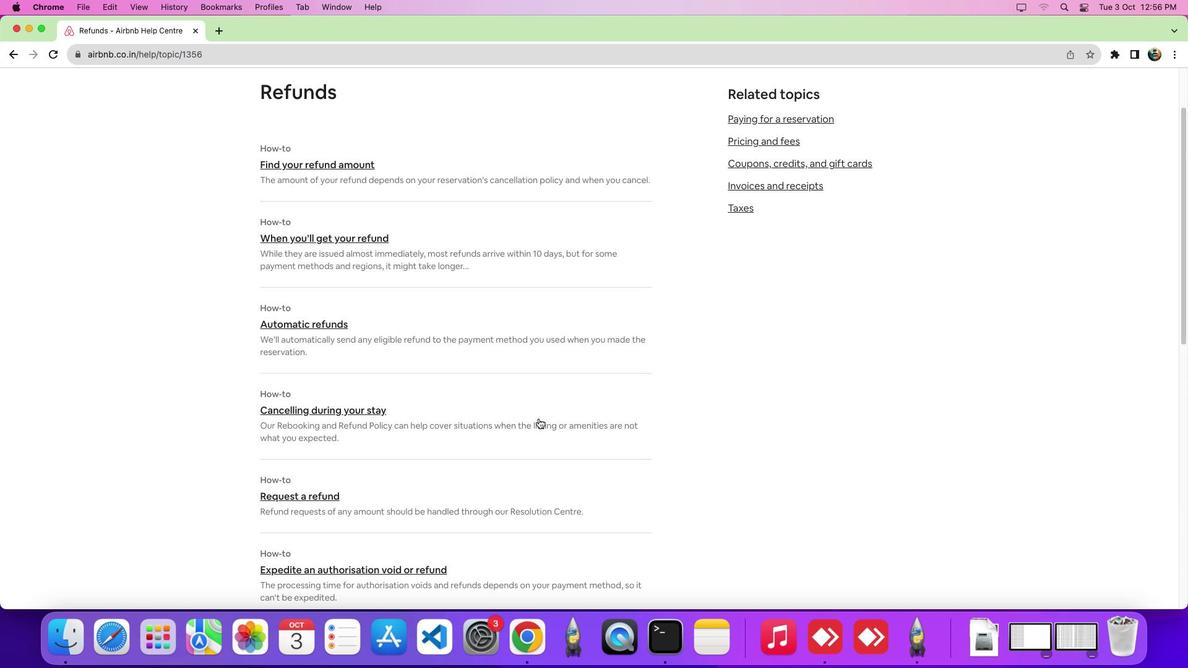 
Action: Mouse scrolled (539, 419) with delta (0, -3)
Screenshot: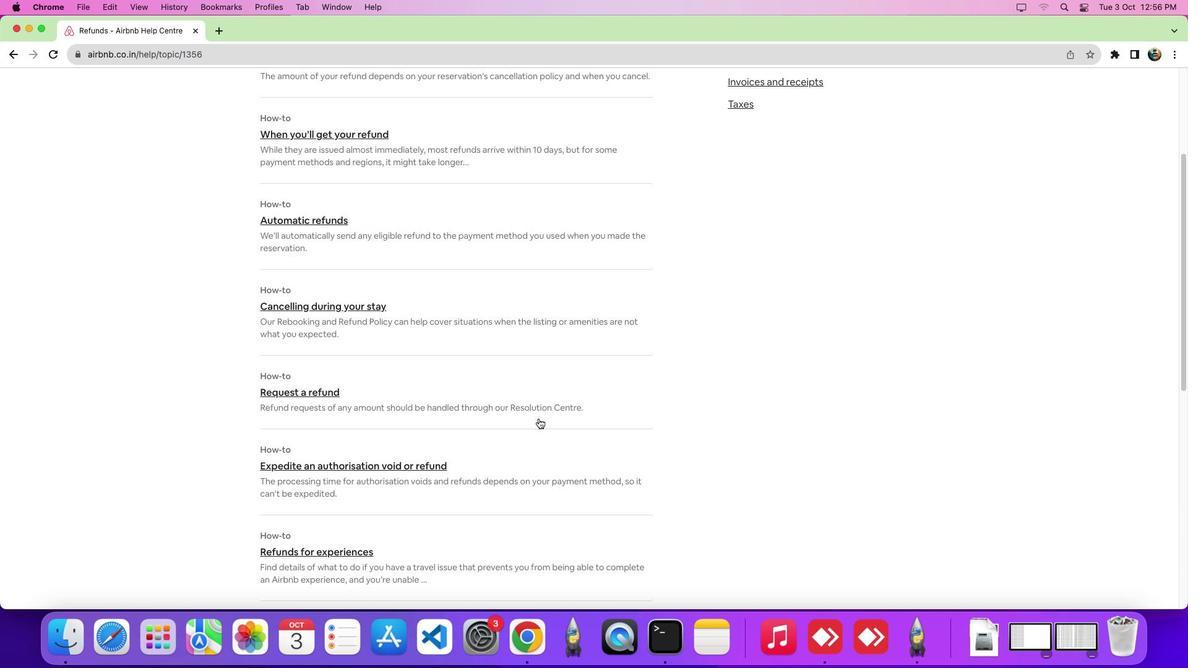 
Action: Mouse scrolled (539, 419) with delta (0, 0)
Screenshot: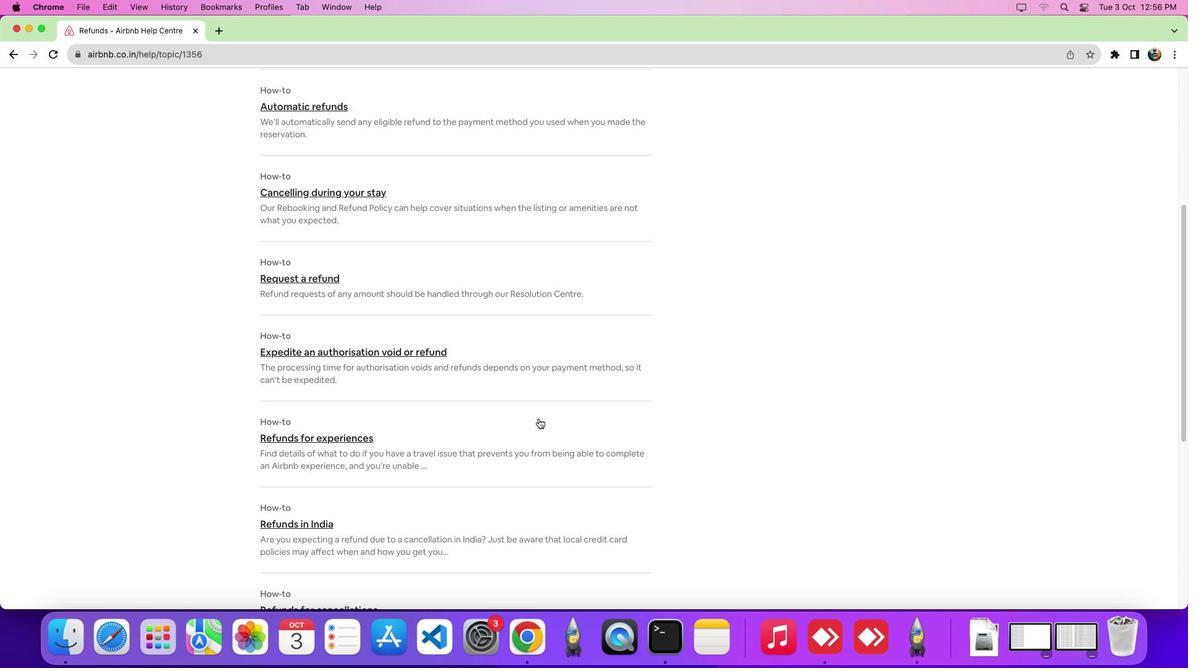 
Action: Mouse scrolled (539, 419) with delta (0, 0)
Screenshot: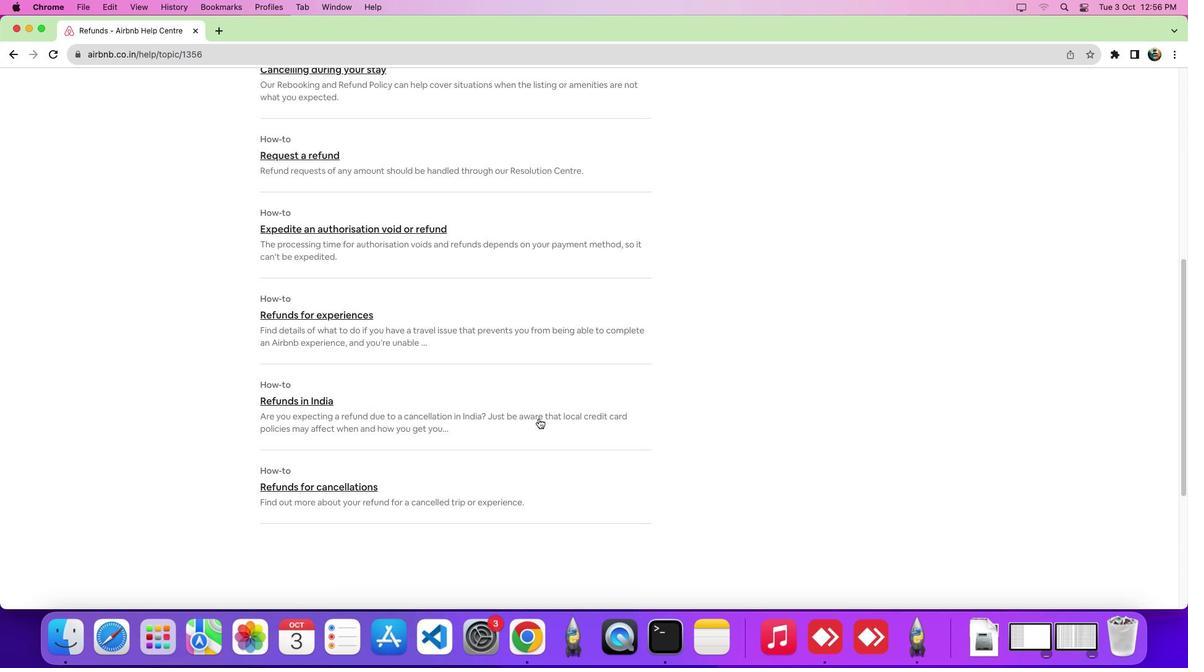 
Action: Mouse scrolled (539, 419) with delta (0, -4)
Screenshot: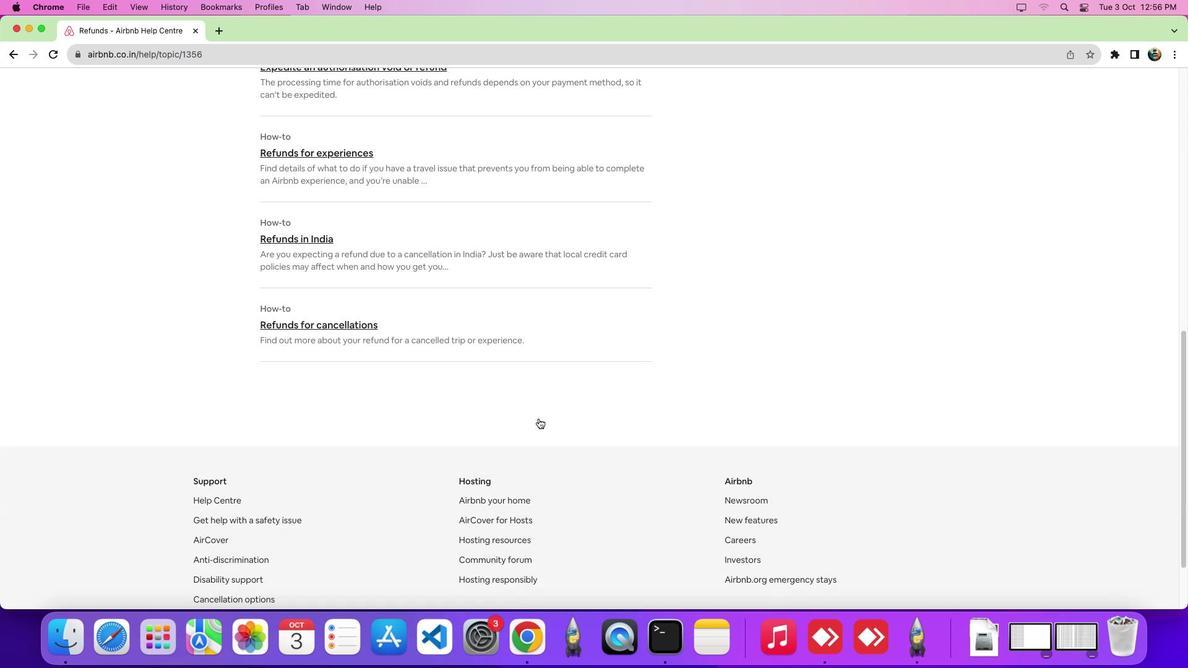 
Action: Mouse scrolled (539, 419) with delta (0, -5)
Screenshot: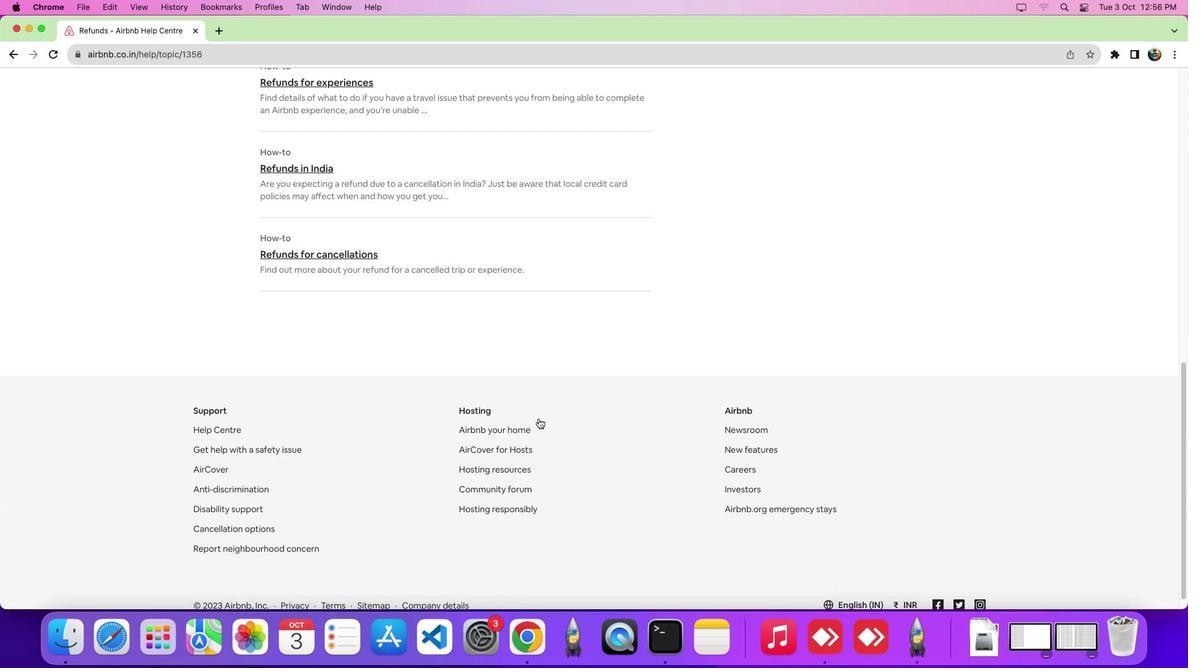 
Action: Mouse moved to (541, 415)
Screenshot: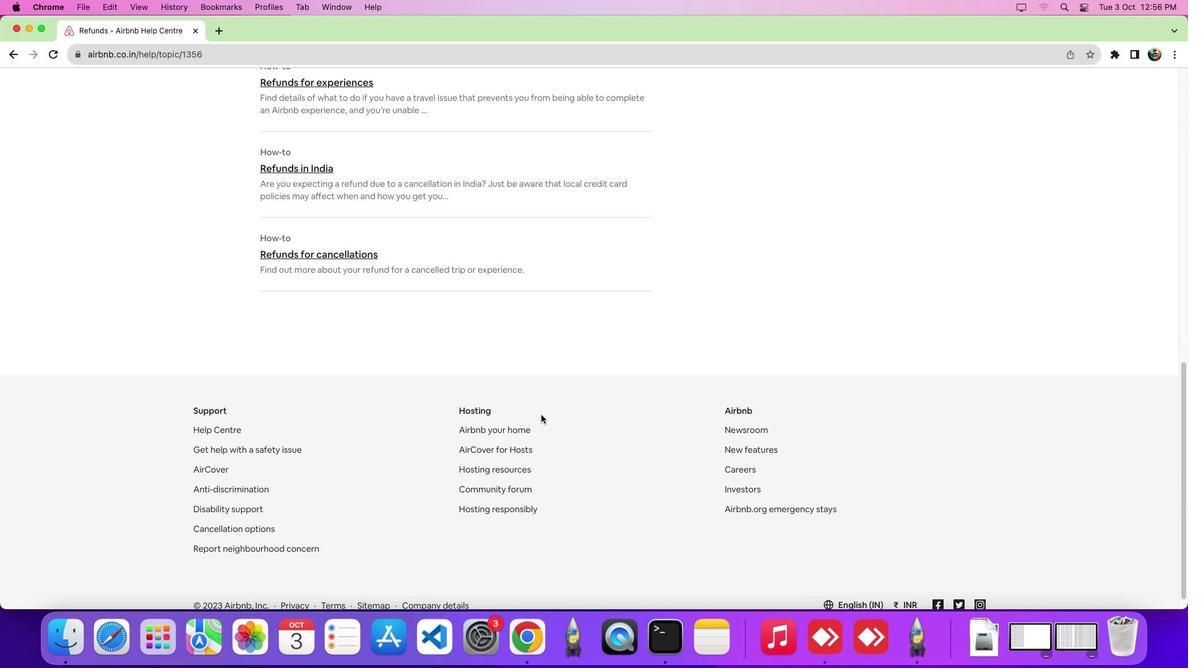 
